 Task: Search one way flight ticket for 1 adult, 1 child, 1 infant in seat in premium economy from Concord: Concord-padgett Regional Airport to Riverton: Central Wyoming Regional Airport (was Riverton Regional) on 8-4-2023. Choice of flights is Royal air maroc. Number of bags: 6 checked bags. Price is upto 50000. Outbound departure time preference is 12:30.
Action: Mouse moved to (410, 360)
Screenshot: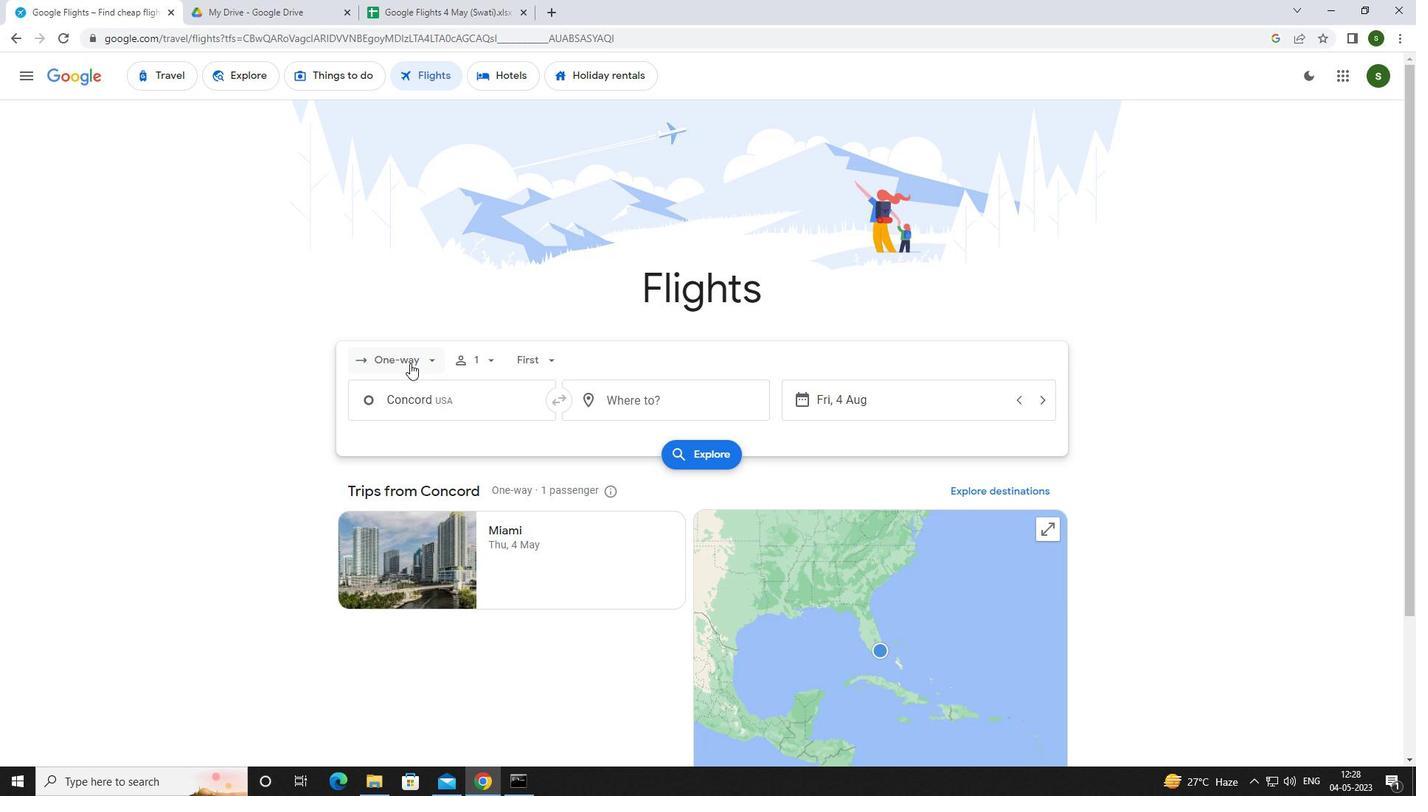 
Action: Mouse pressed left at (410, 360)
Screenshot: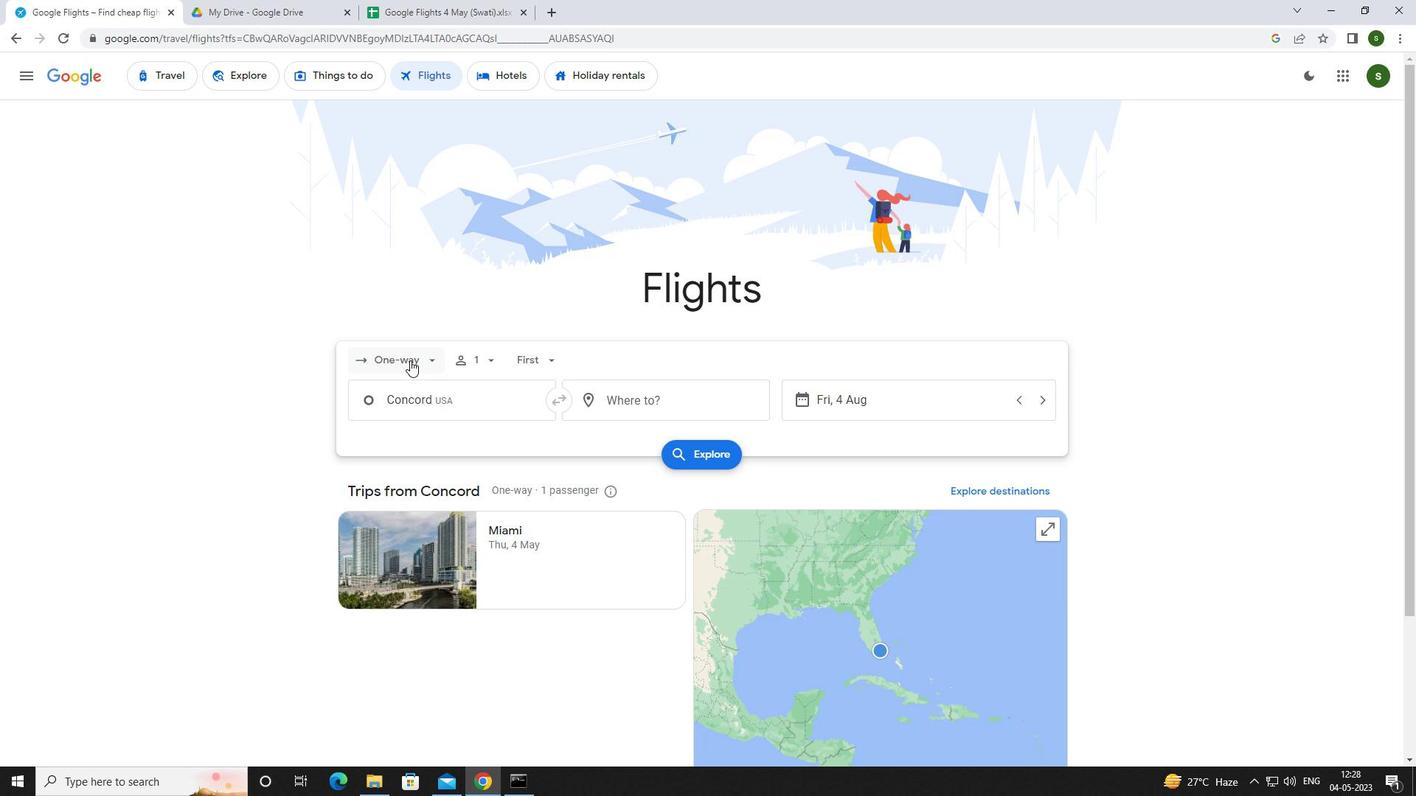 
Action: Mouse moved to (410, 429)
Screenshot: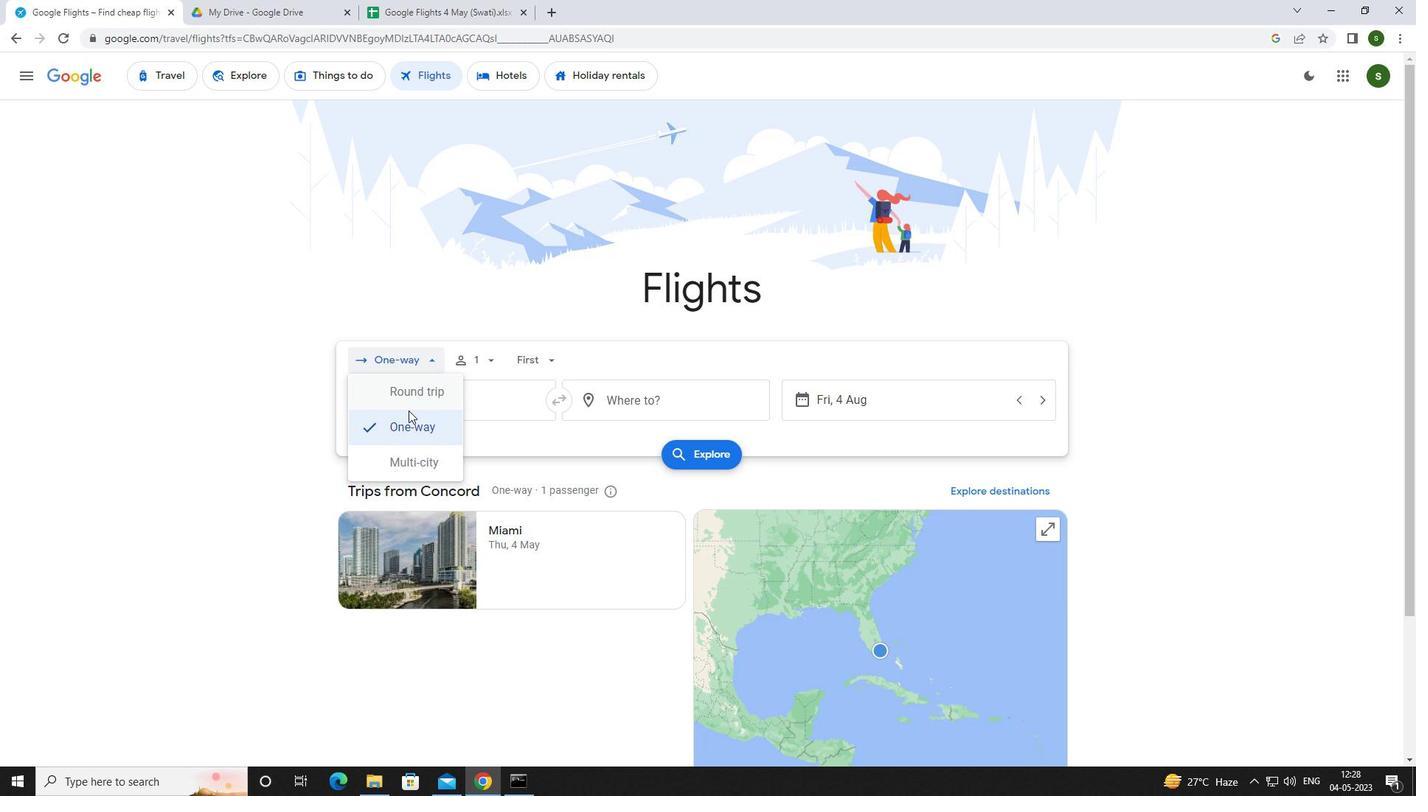 
Action: Mouse pressed left at (410, 429)
Screenshot: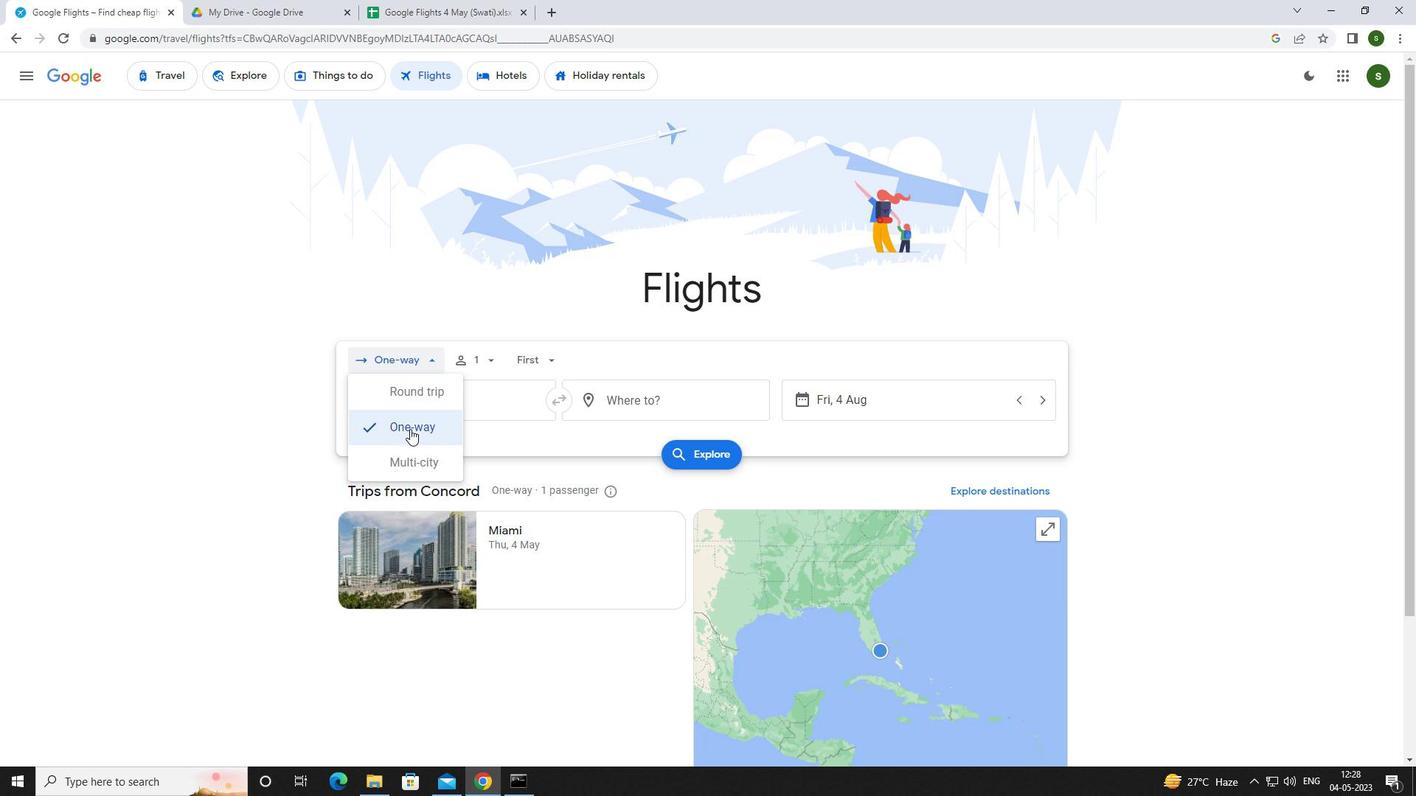 
Action: Mouse moved to (497, 365)
Screenshot: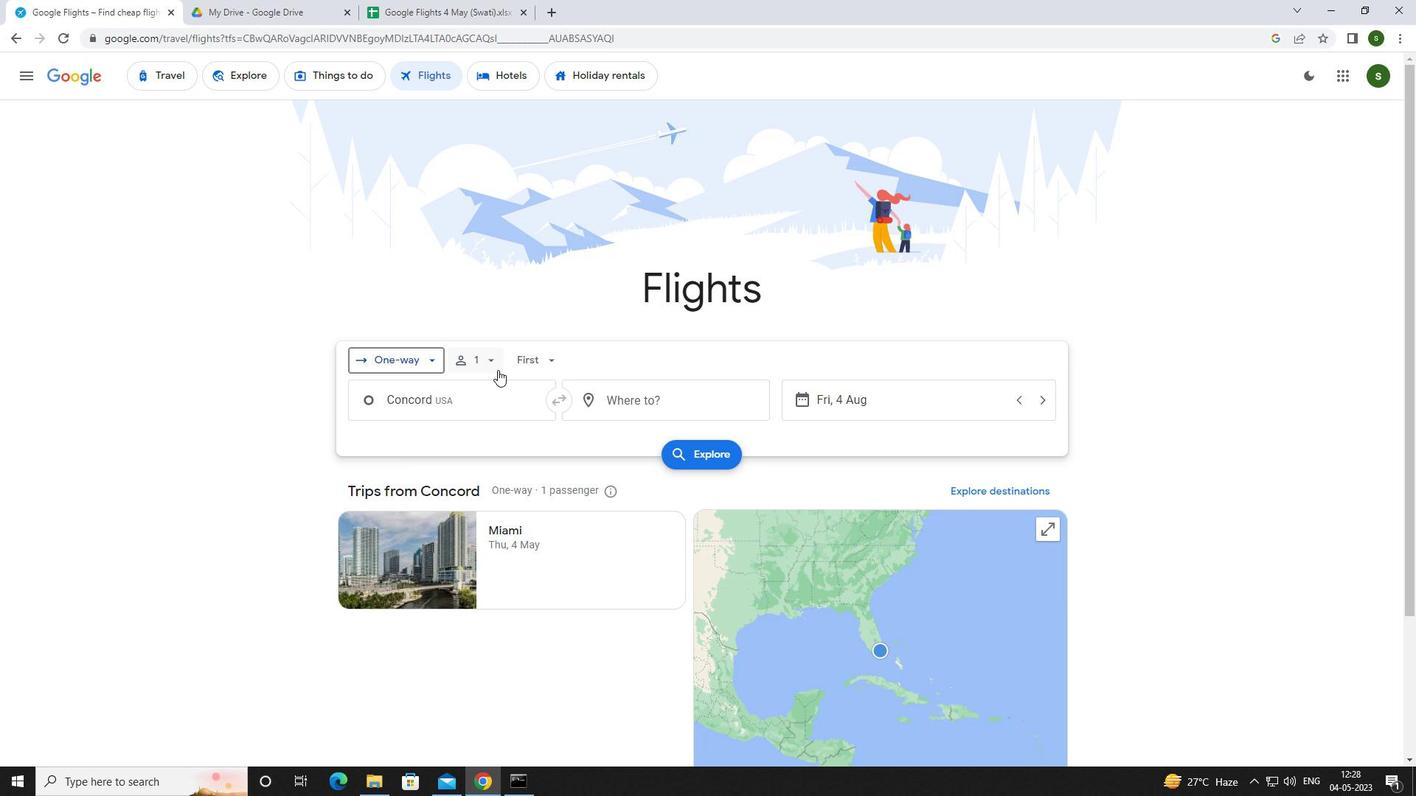 
Action: Mouse pressed left at (497, 365)
Screenshot: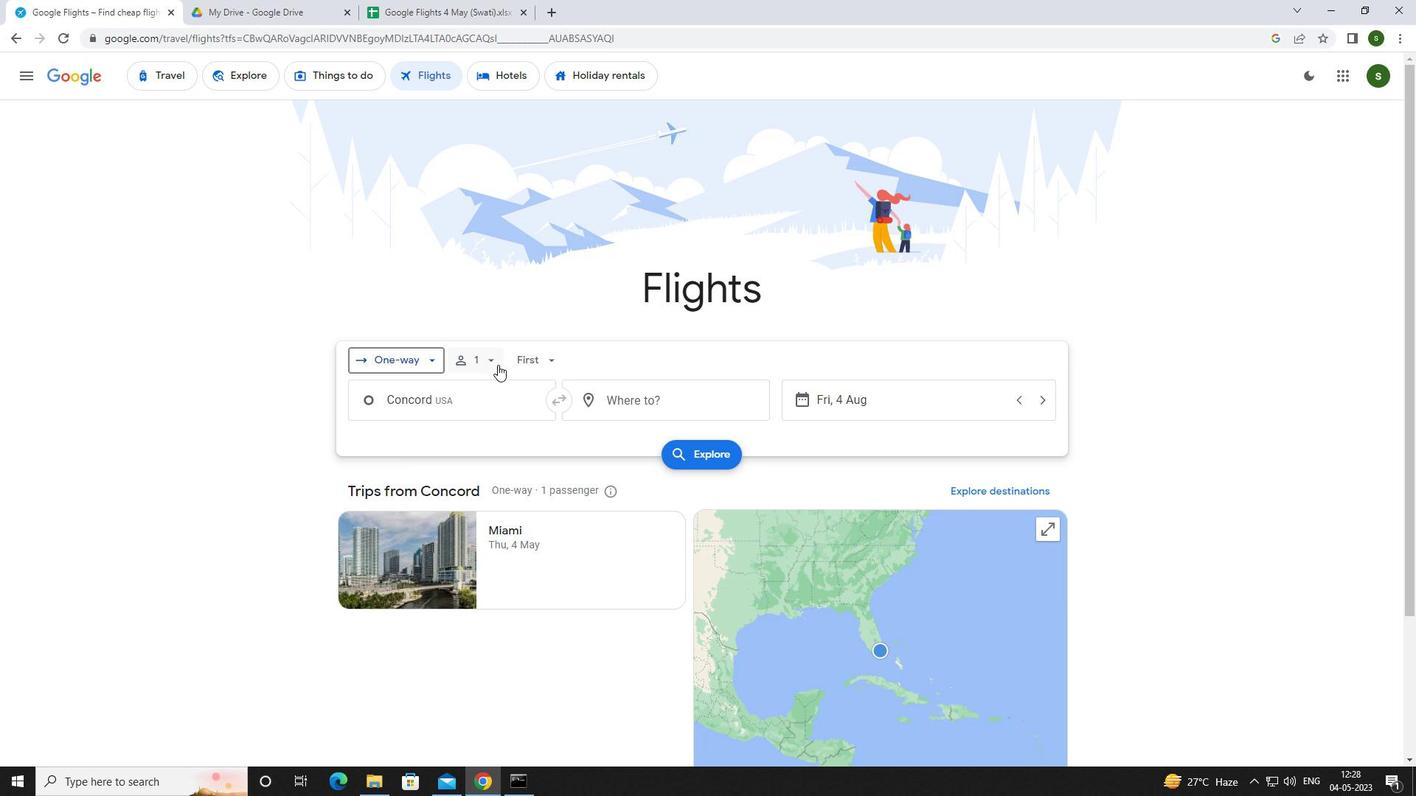 
Action: Mouse moved to (603, 432)
Screenshot: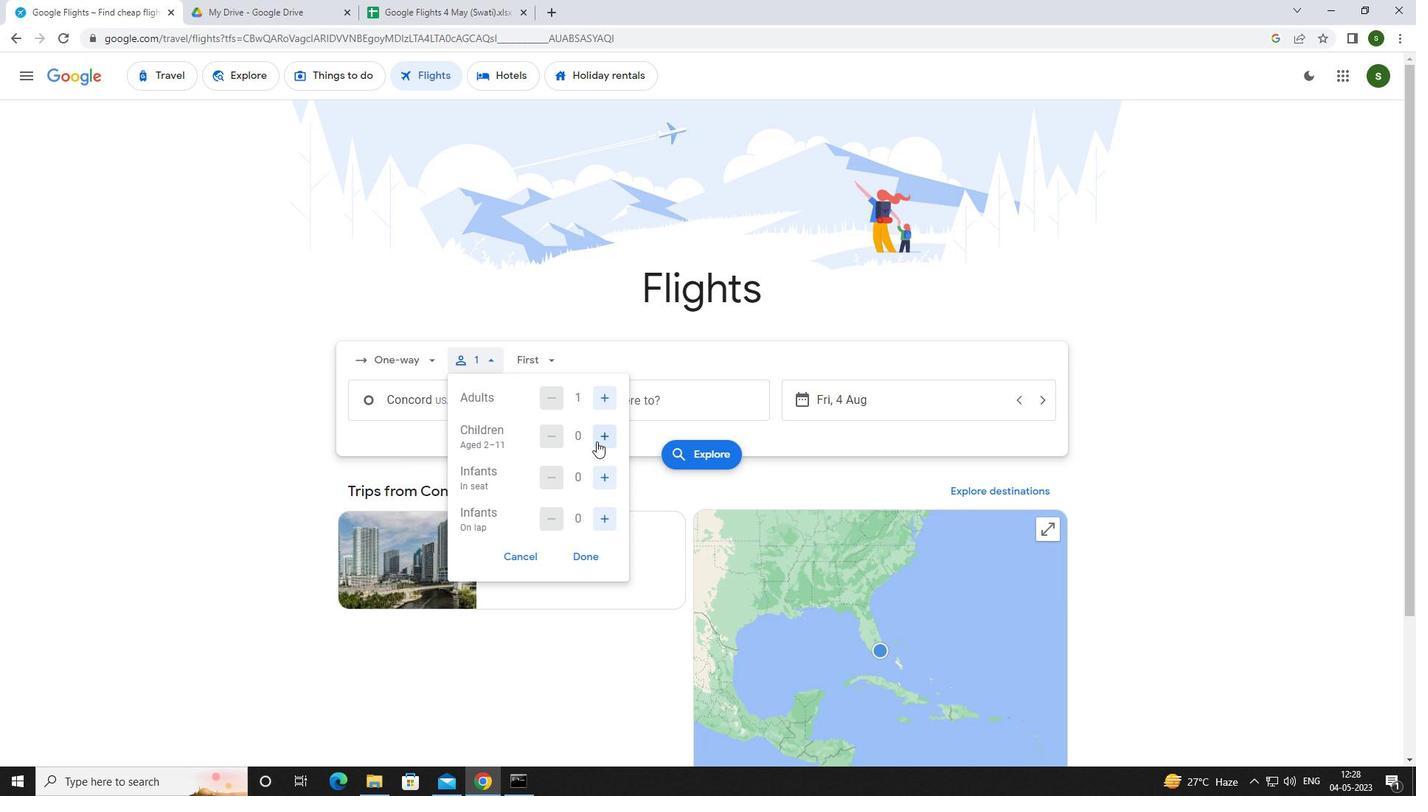 
Action: Mouse pressed left at (603, 432)
Screenshot: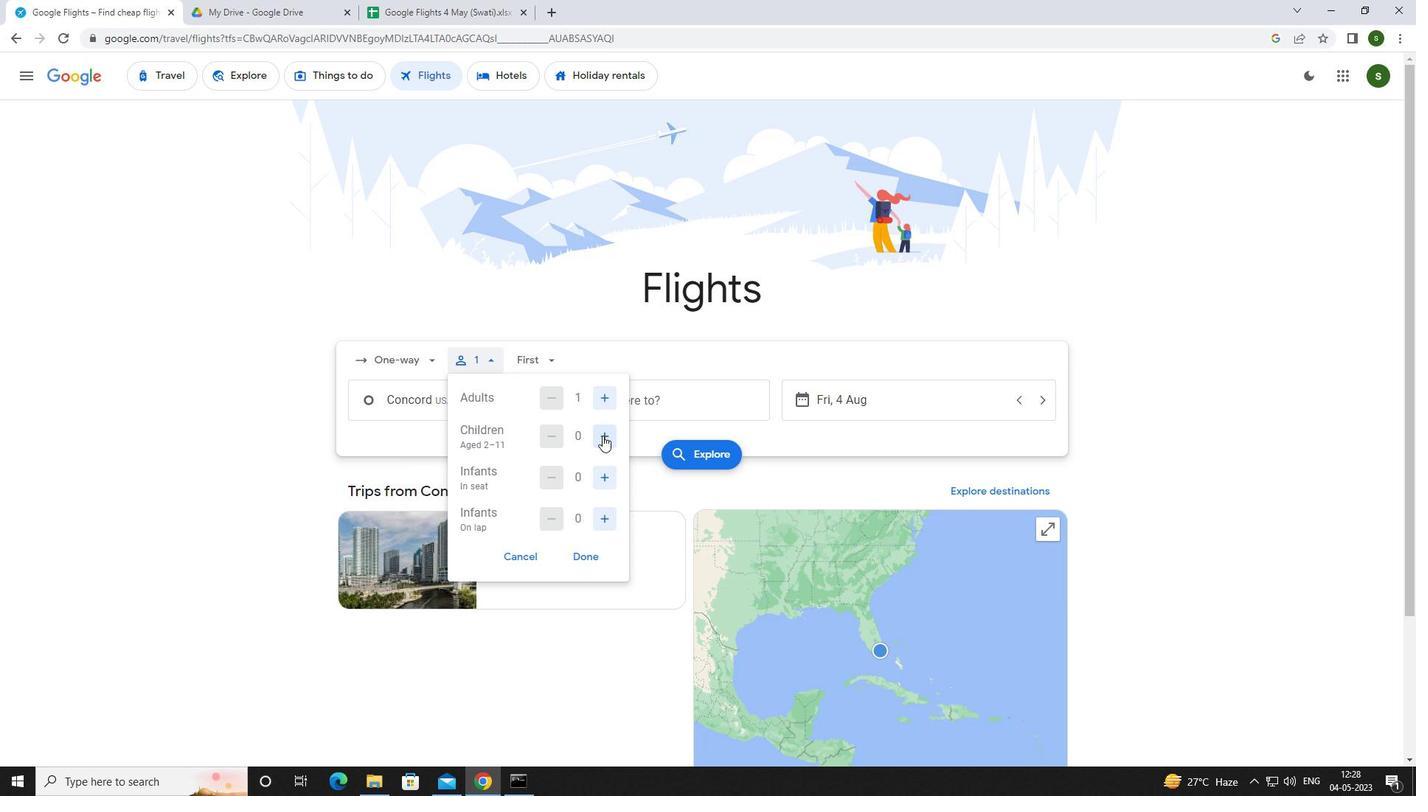
Action: Mouse moved to (609, 475)
Screenshot: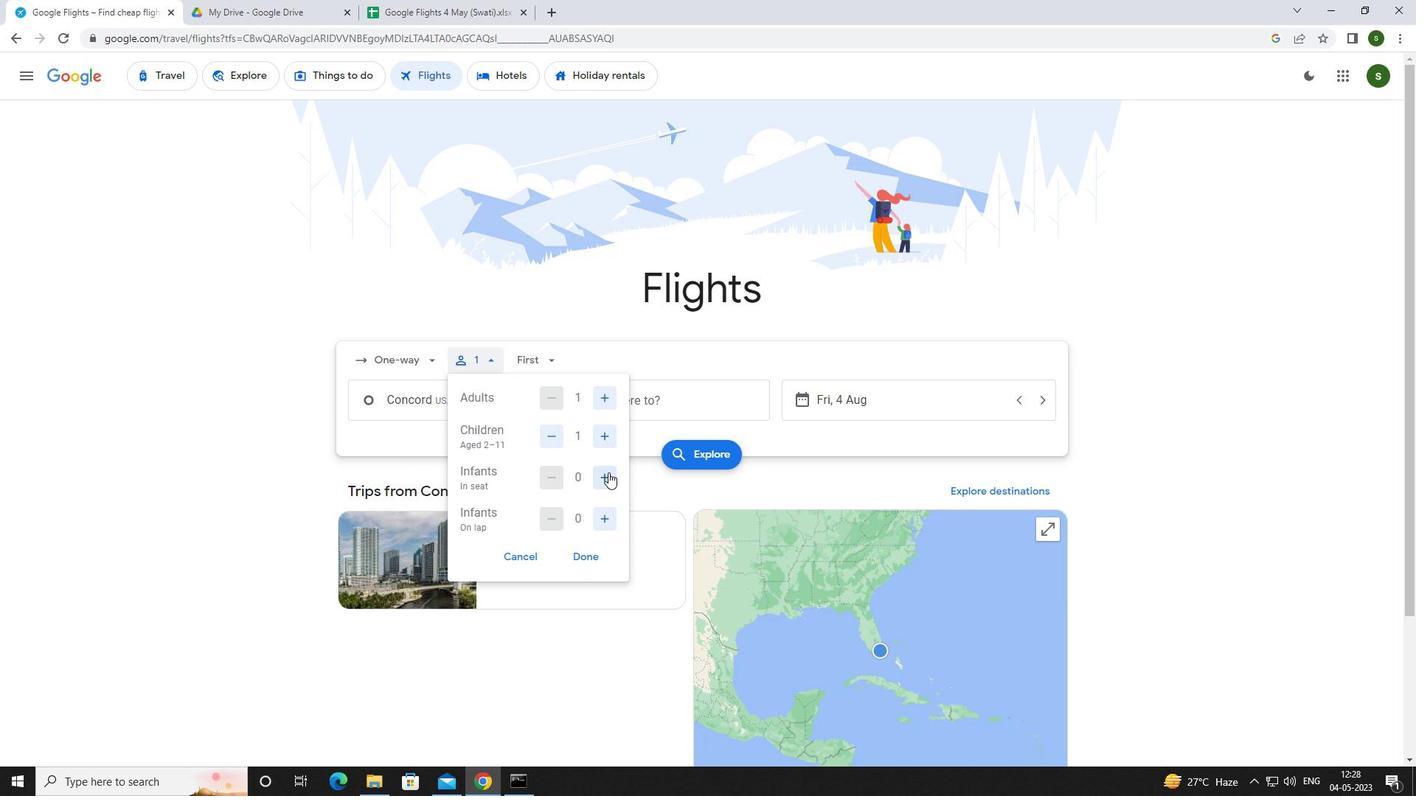 
Action: Mouse pressed left at (609, 475)
Screenshot: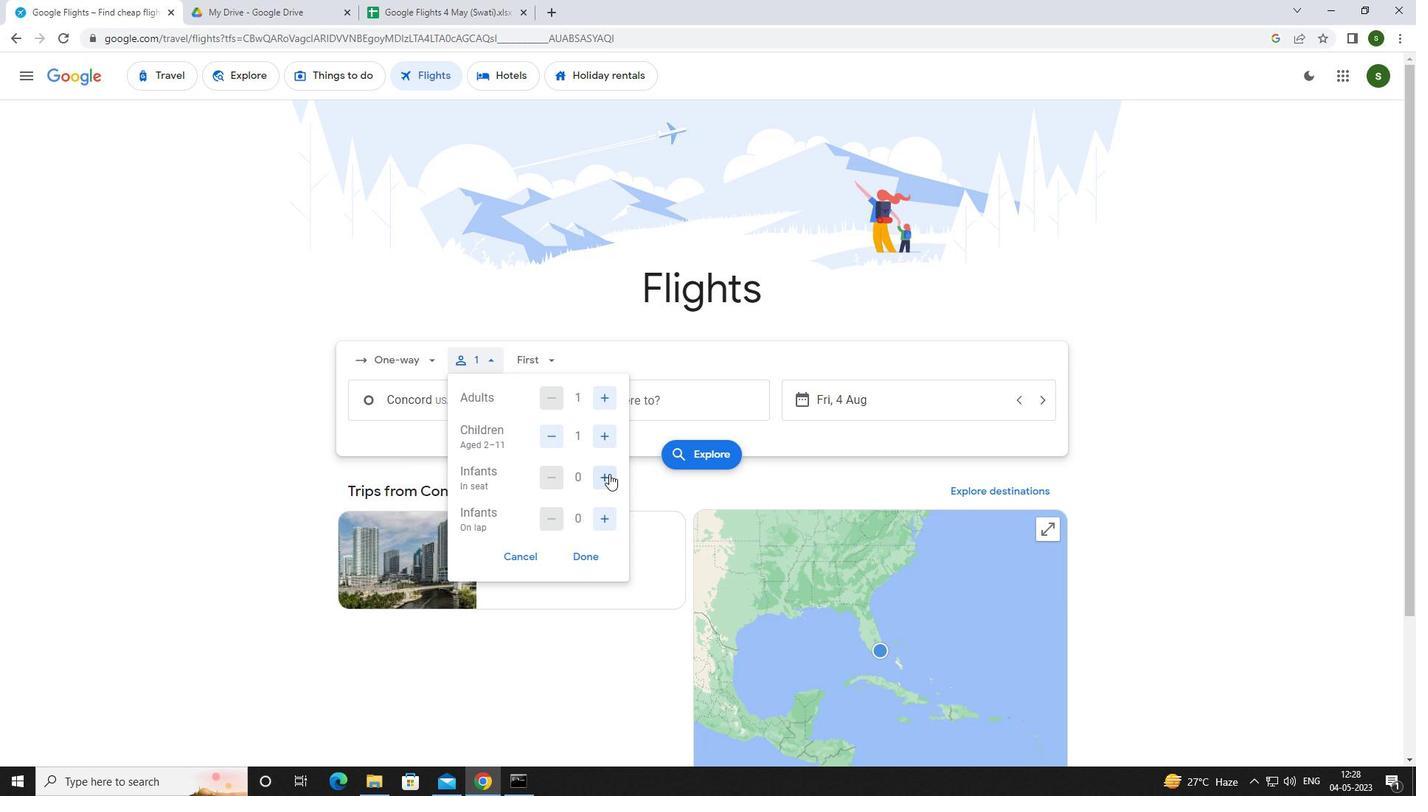 
Action: Mouse moved to (552, 356)
Screenshot: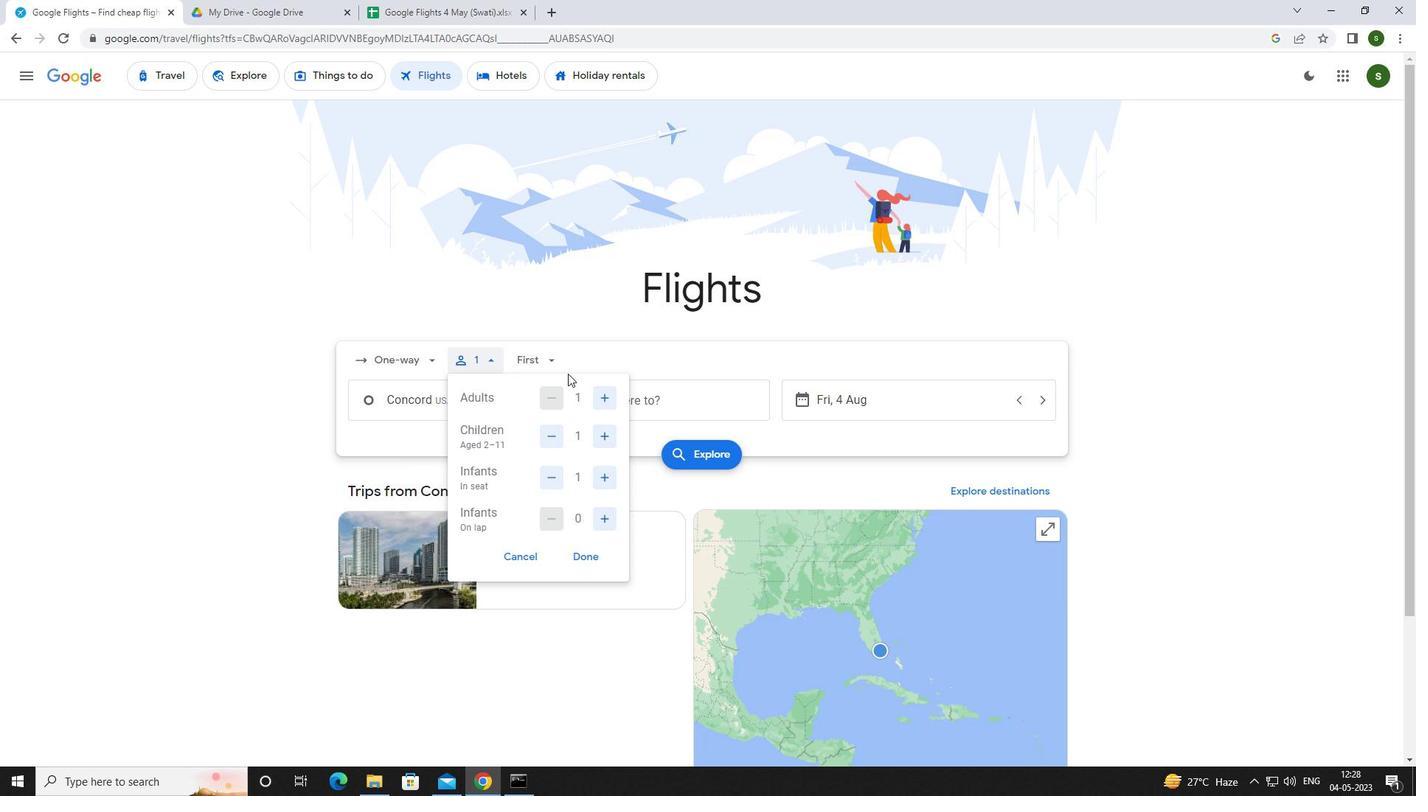 
Action: Mouse pressed left at (552, 356)
Screenshot: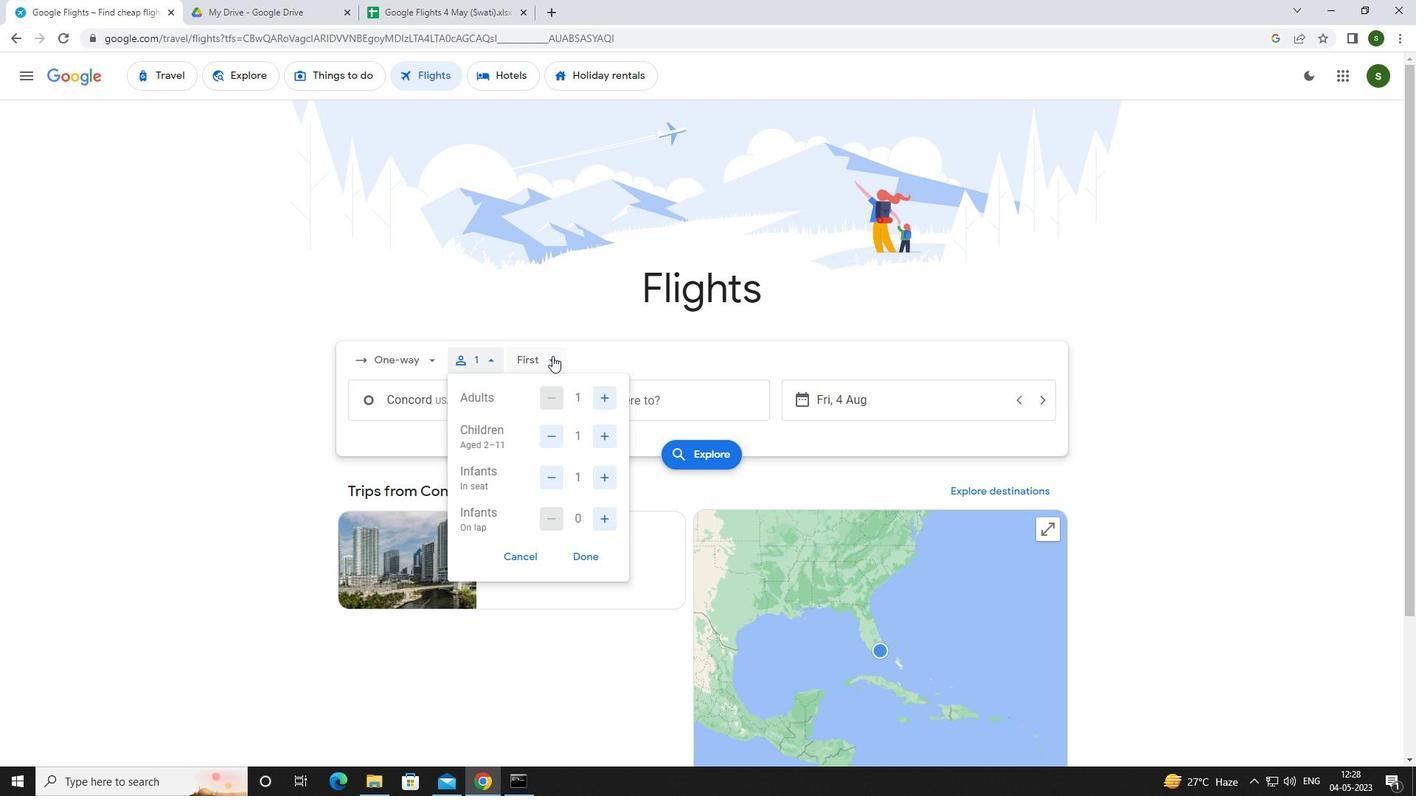 
Action: Mouse moved to (570, 424)
Screenshot: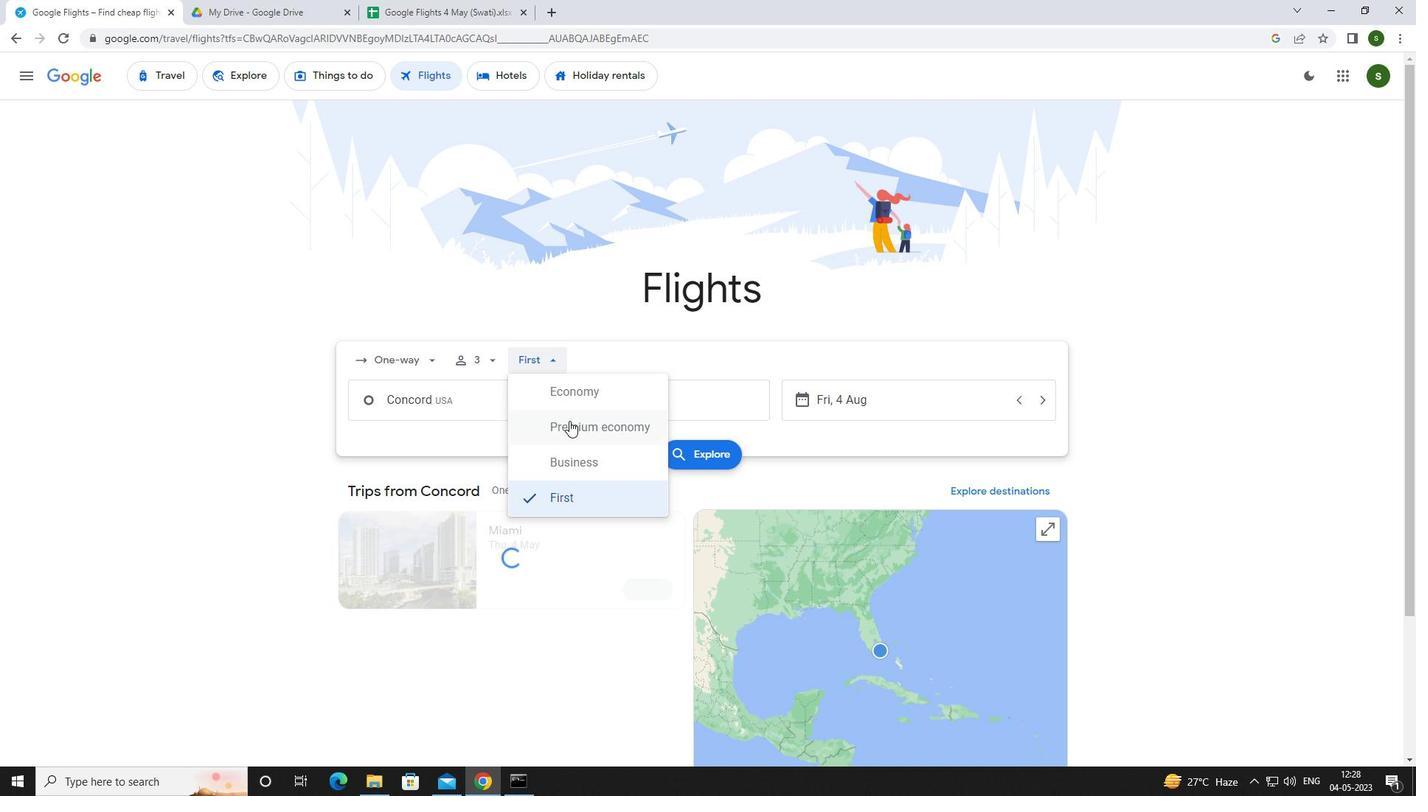 
Action: Mouse pressed left at (570, 424)
Screenshot: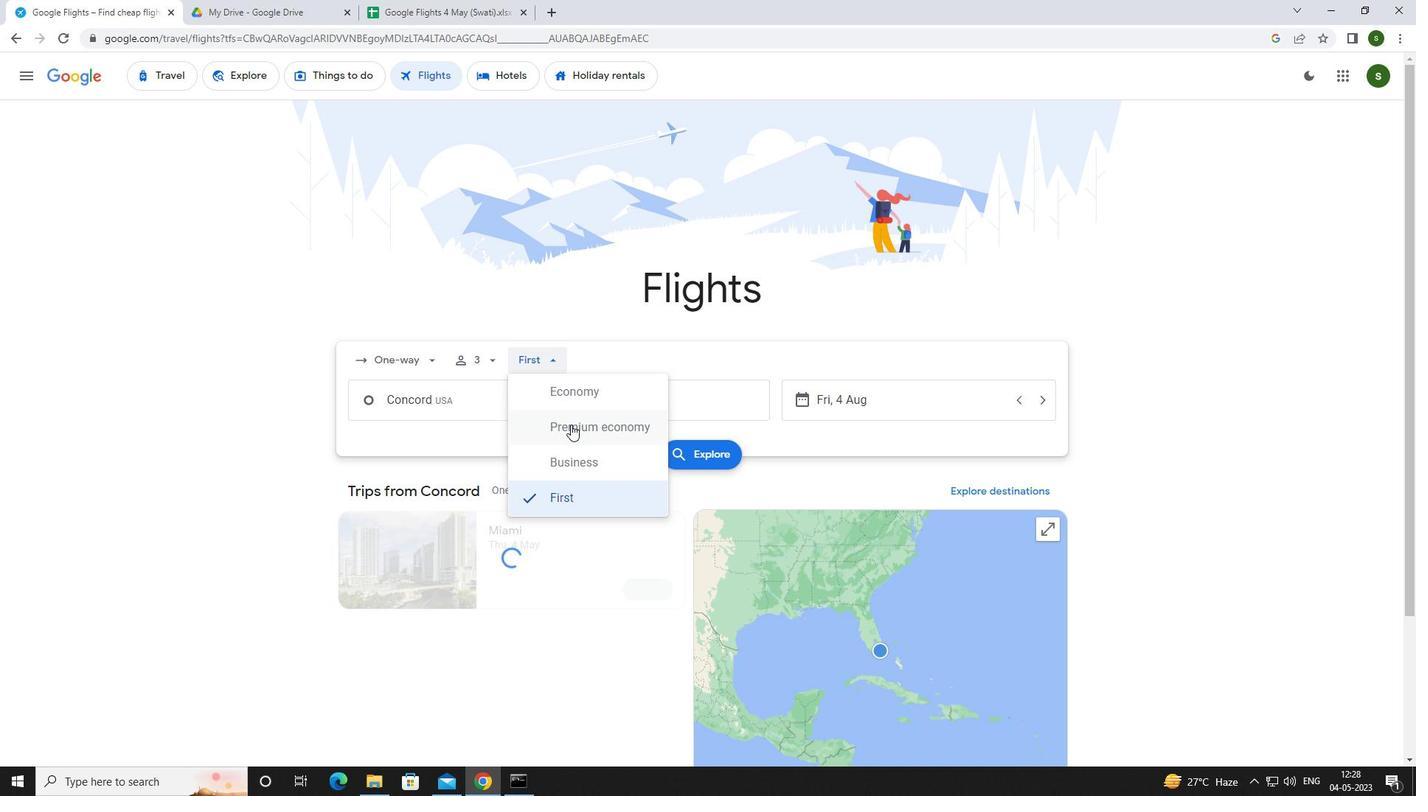 
Action: Mouse moved to (531, 405)
Screenshot: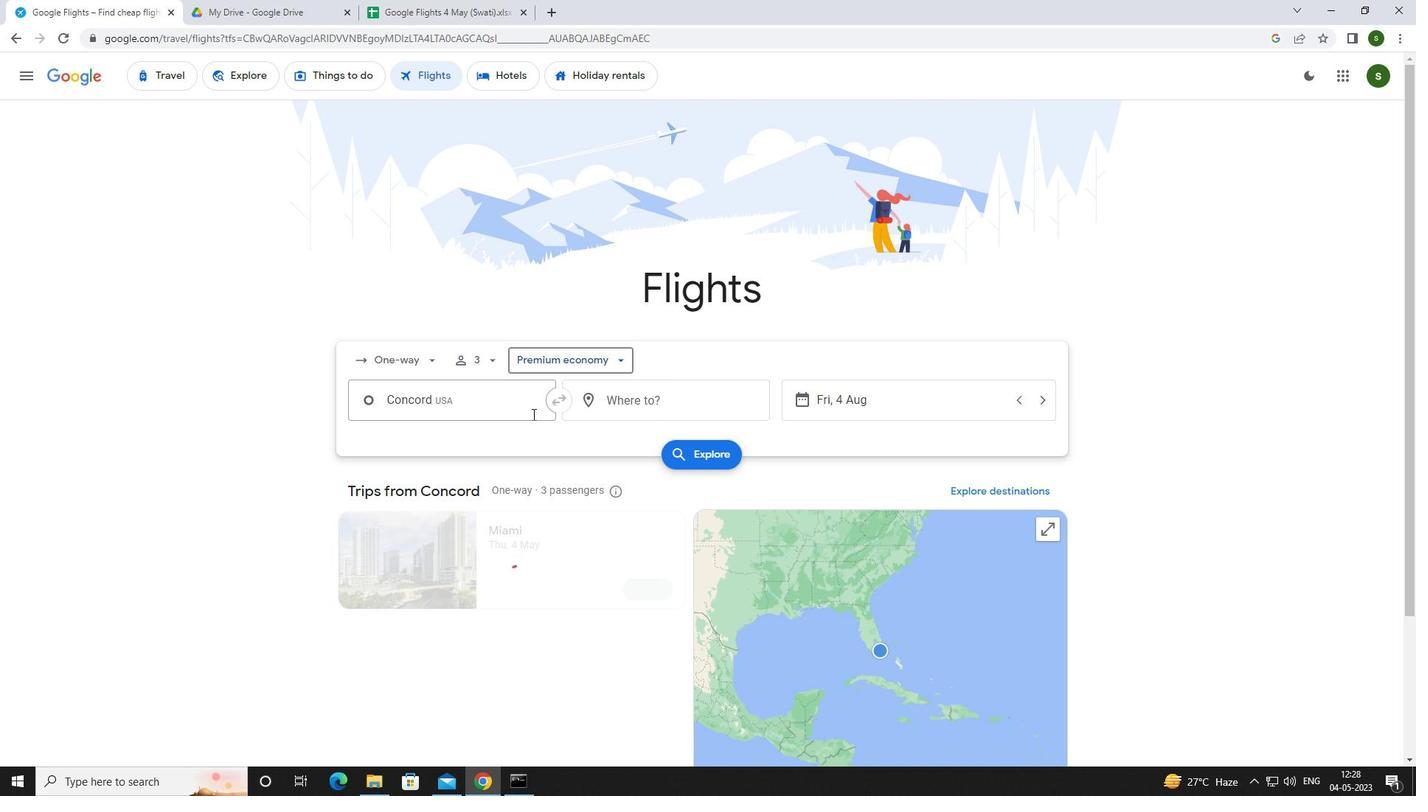 
Action: Mouse pressed left at (531, 405)
Screenshot: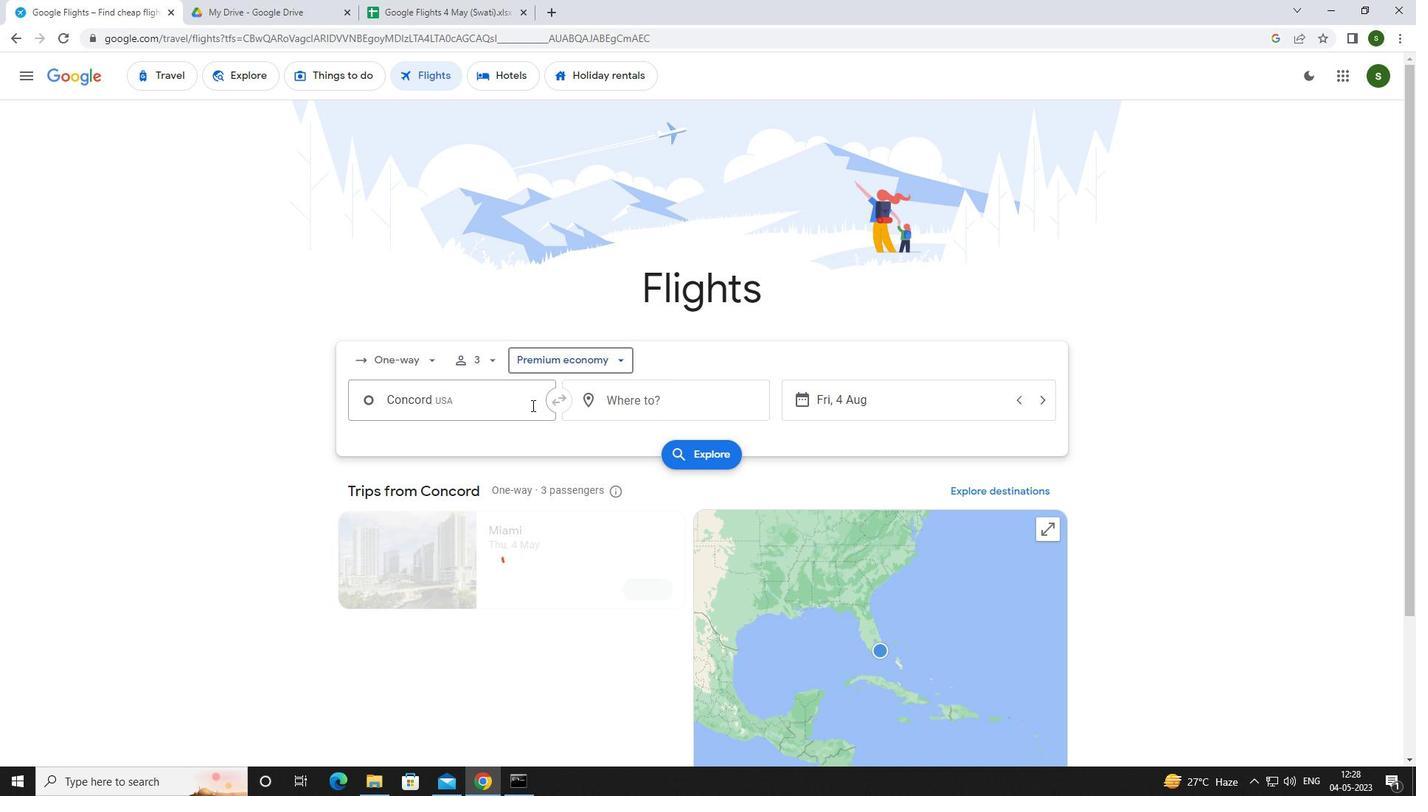 
Action: Key pressed <Key.caps_lock>c<Key.caps_lock>oncord
Screenshot: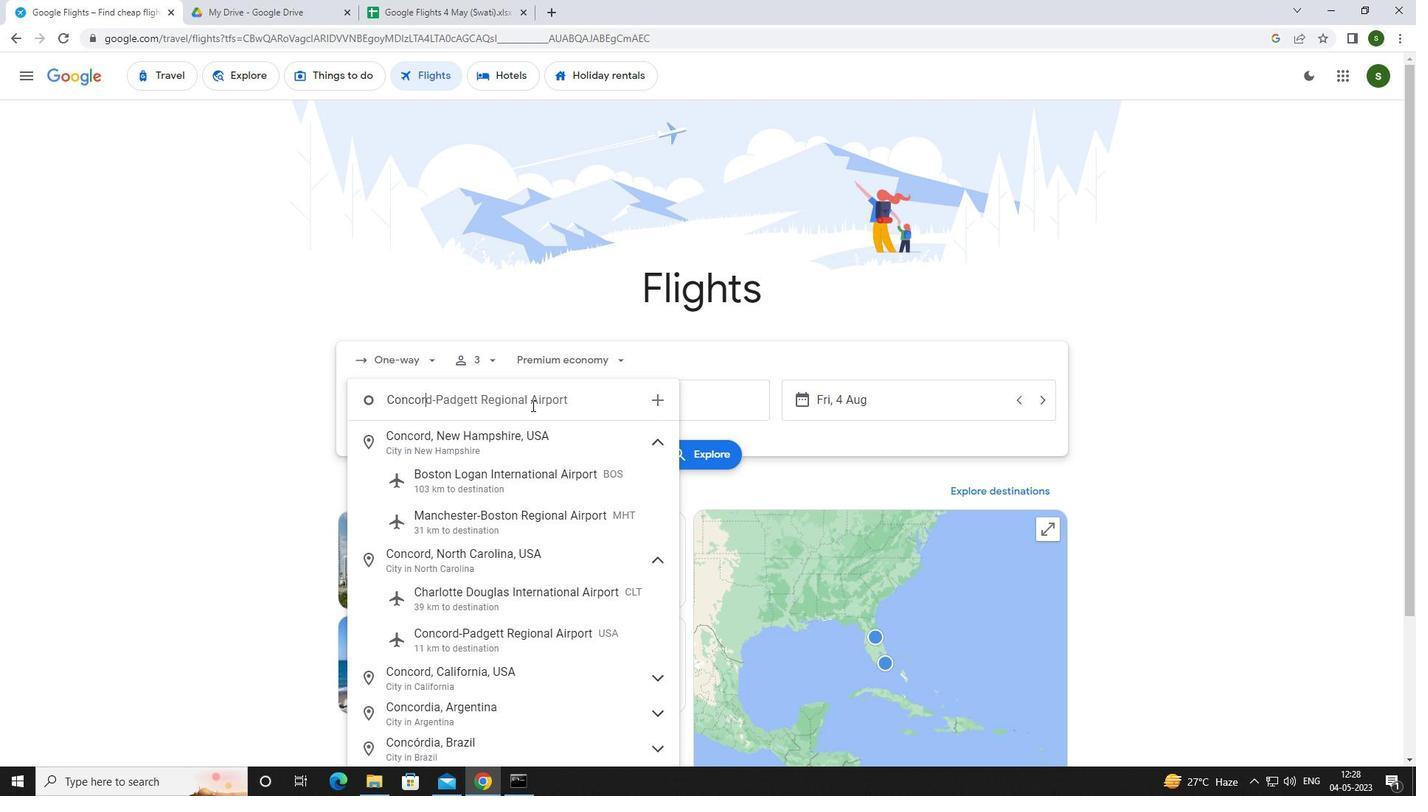 
Action: Mouse moved to (525, 638)
Screenshot: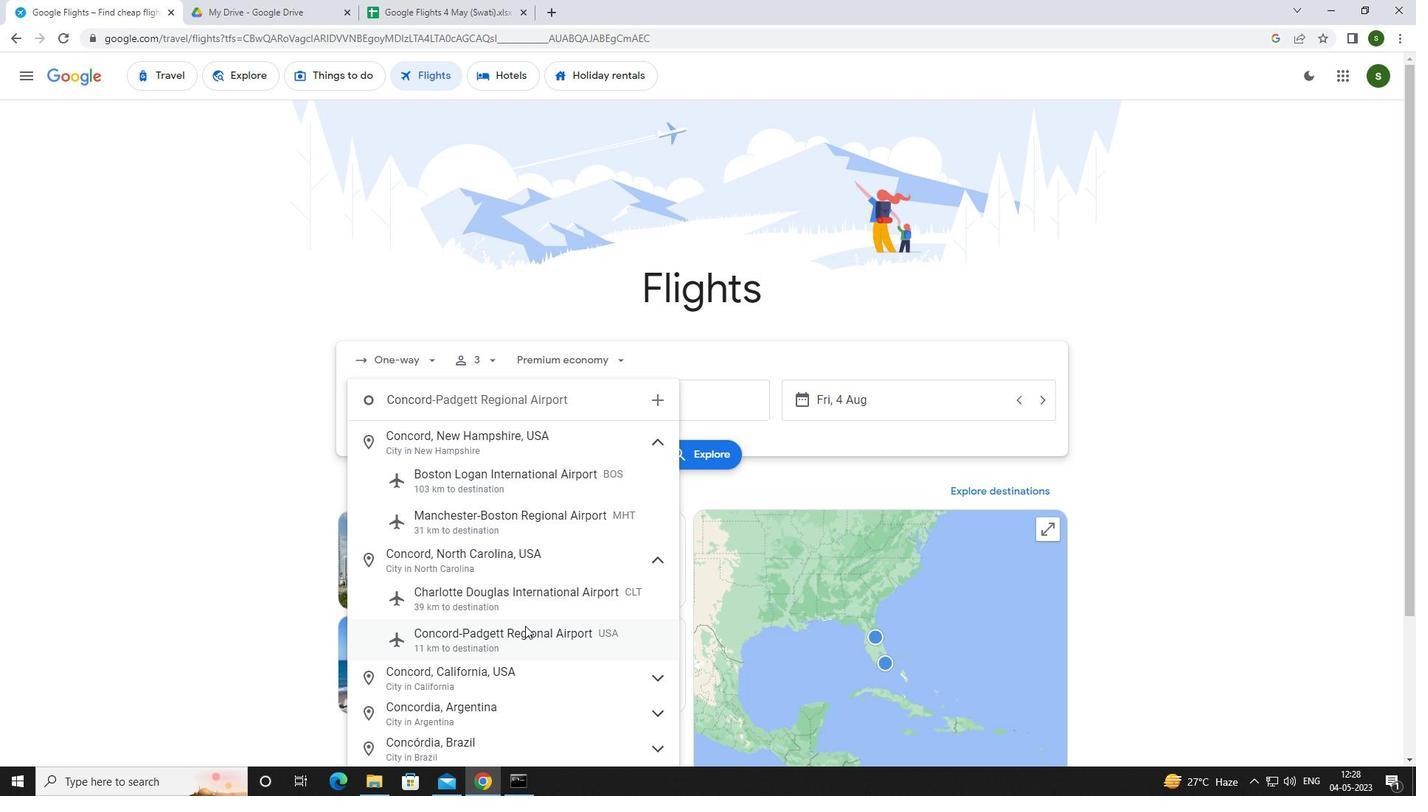 
Action: Mouse pressed left at (525, 638)
Screenshot: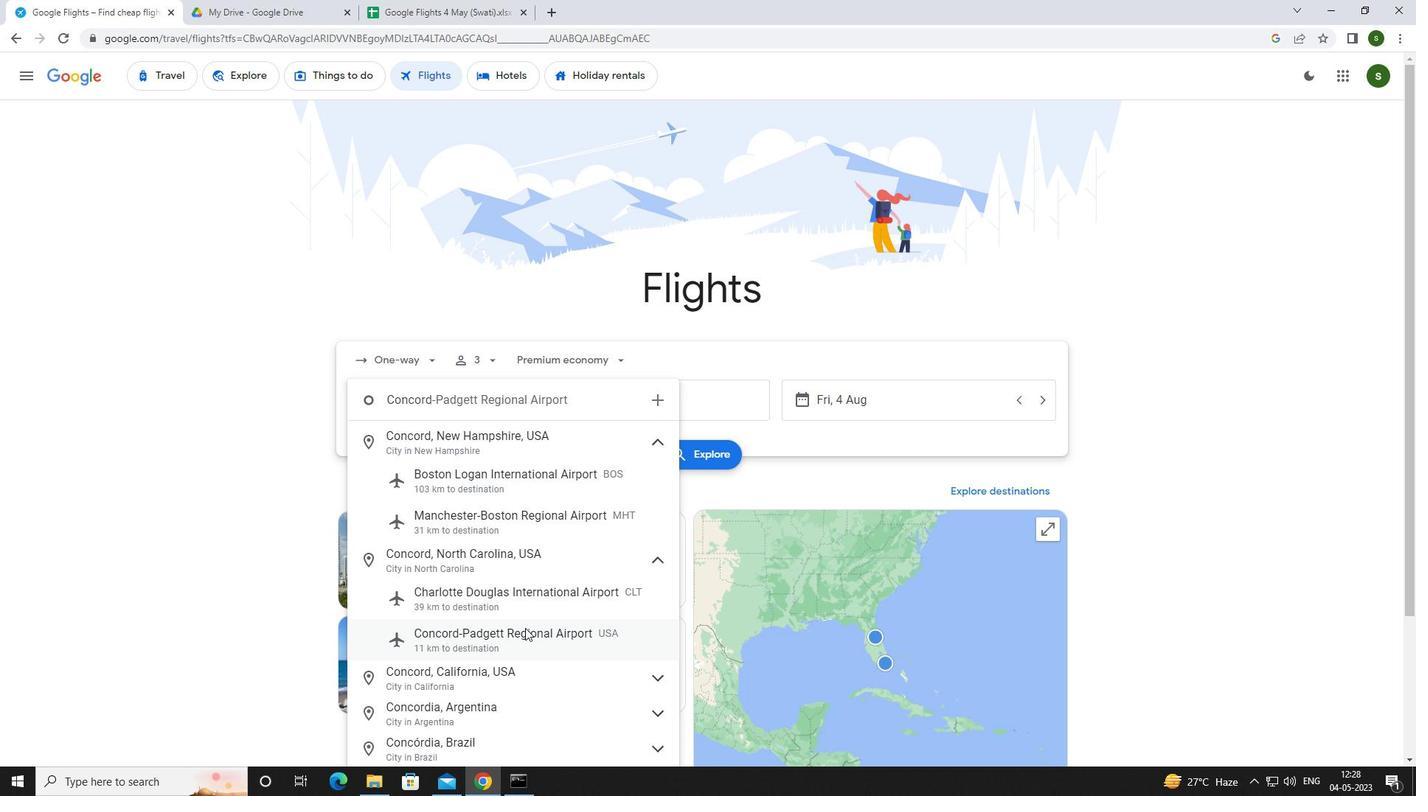 
Action: Mouse moved to (651, 392)
Screenshot: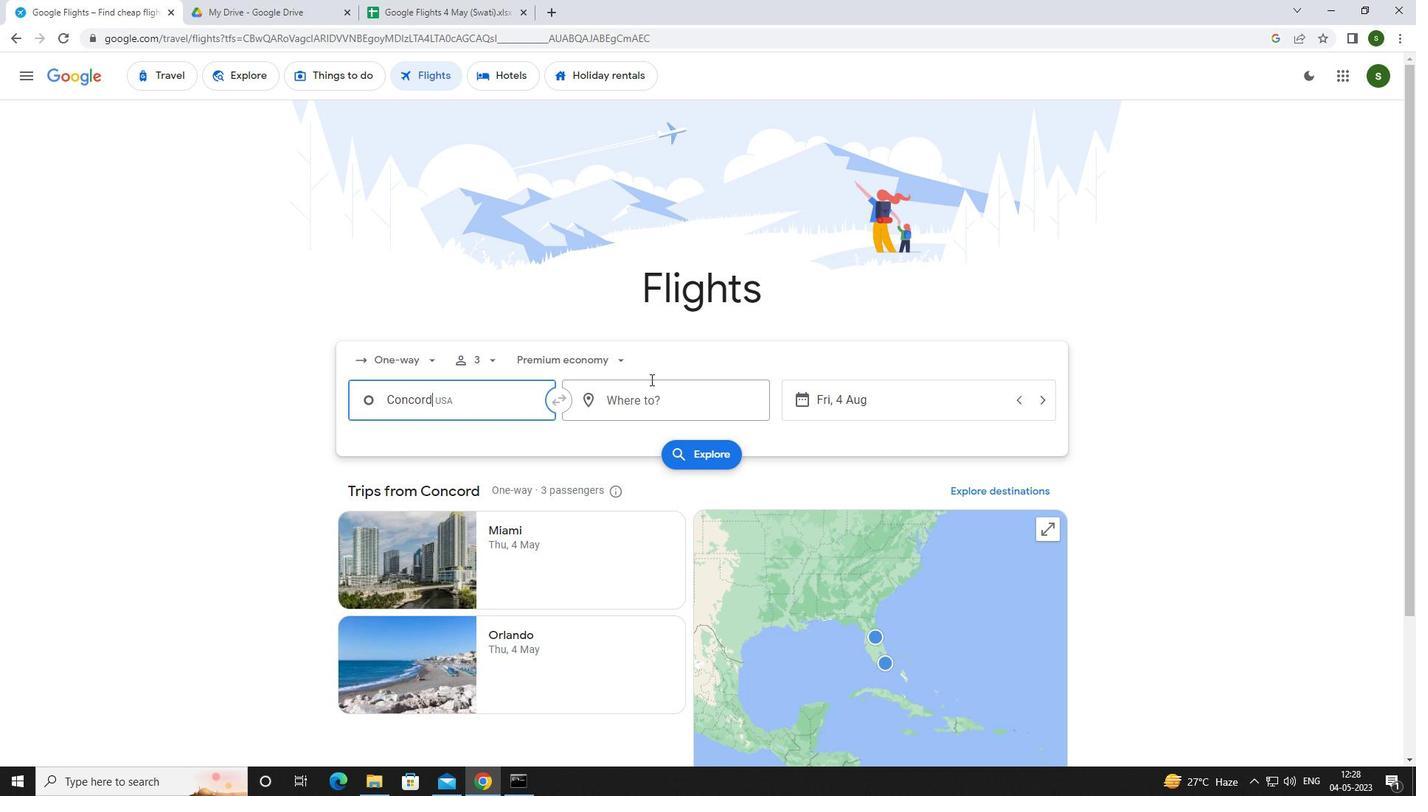 
Action: Mouse pressed left at (651, 392)
Screenshot: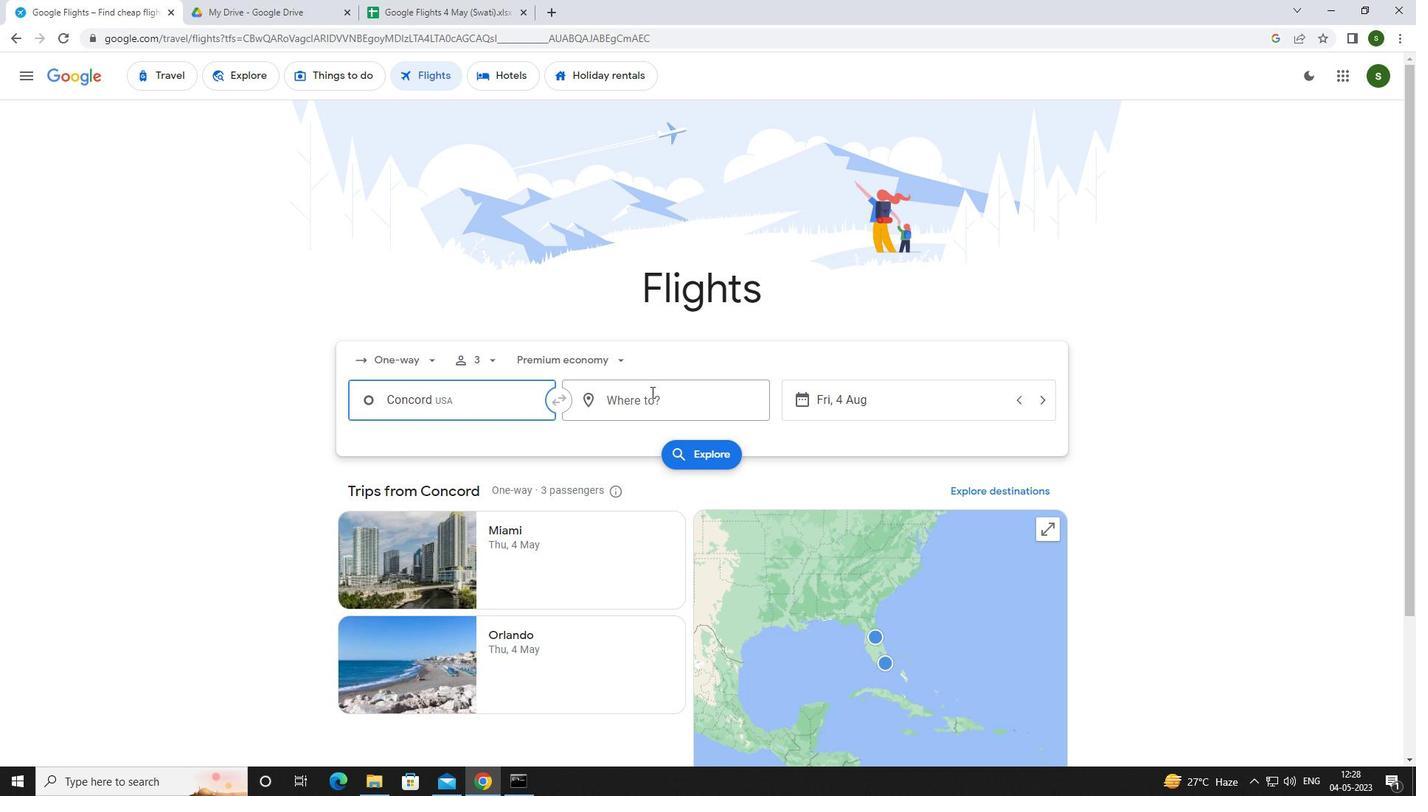 
Action: Key pressed <Key.caps_lock>r<Key.caps_lock>iverton
Screenshot: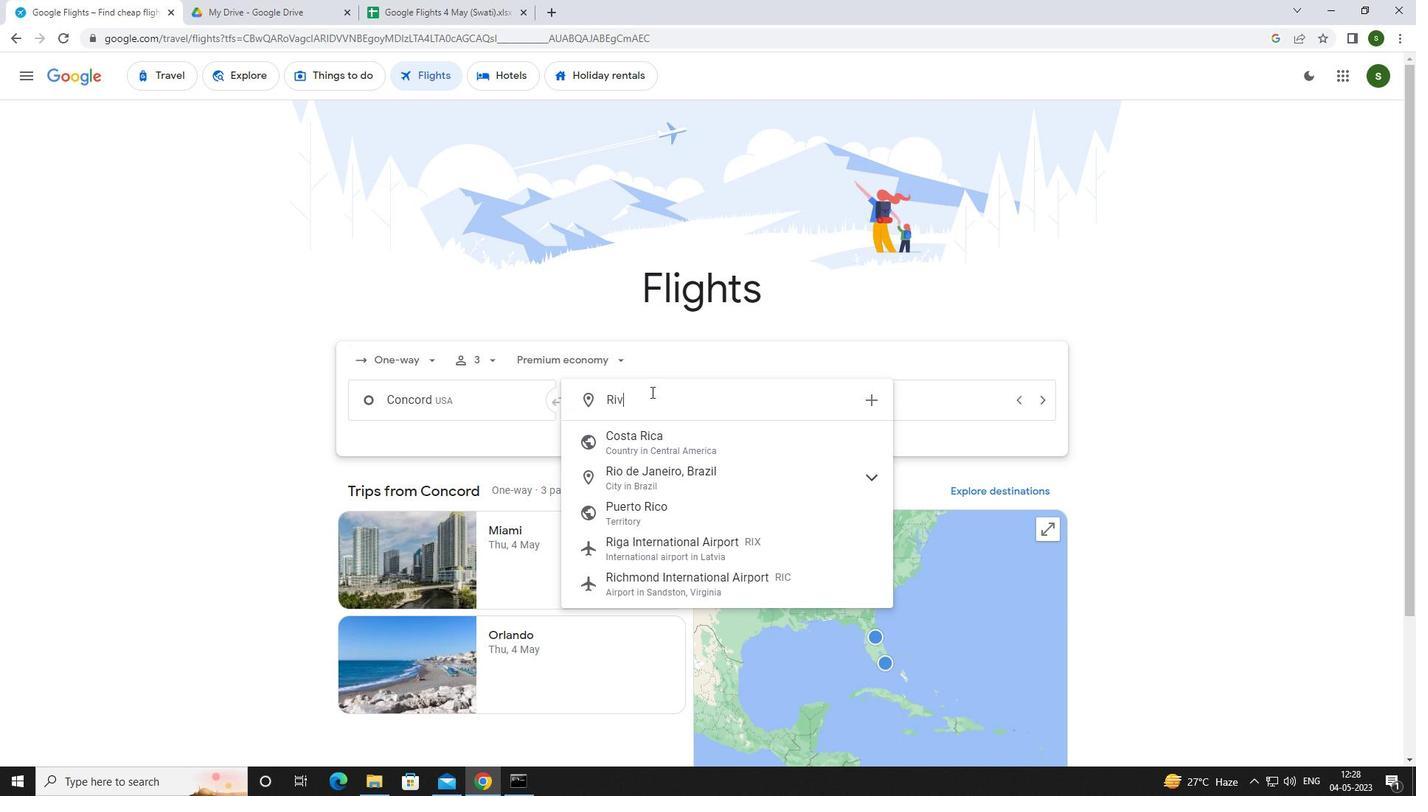 
Action: Mouse moved to (667, 478)
Screenshot: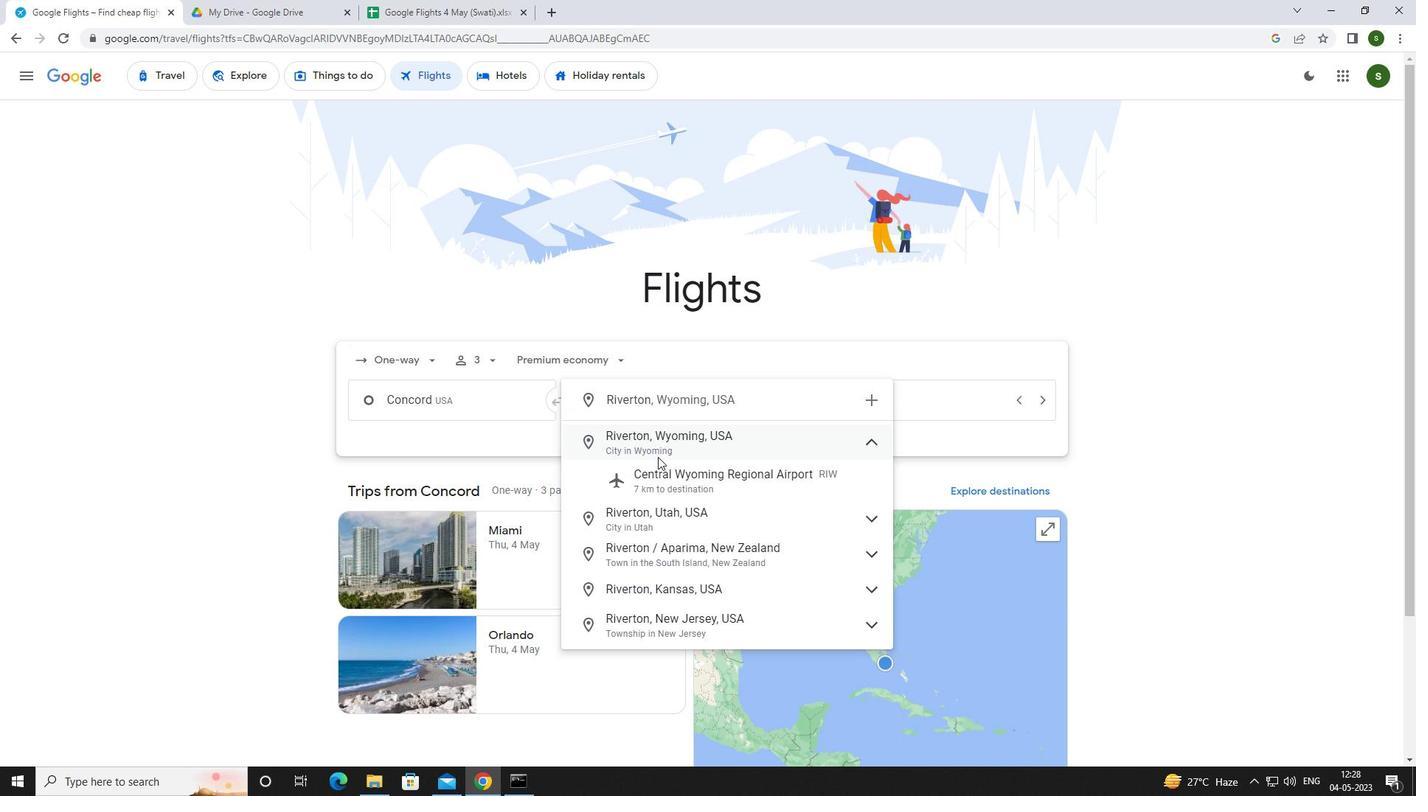
Action: Mouse pressed left at (667, 478)
Screenshot: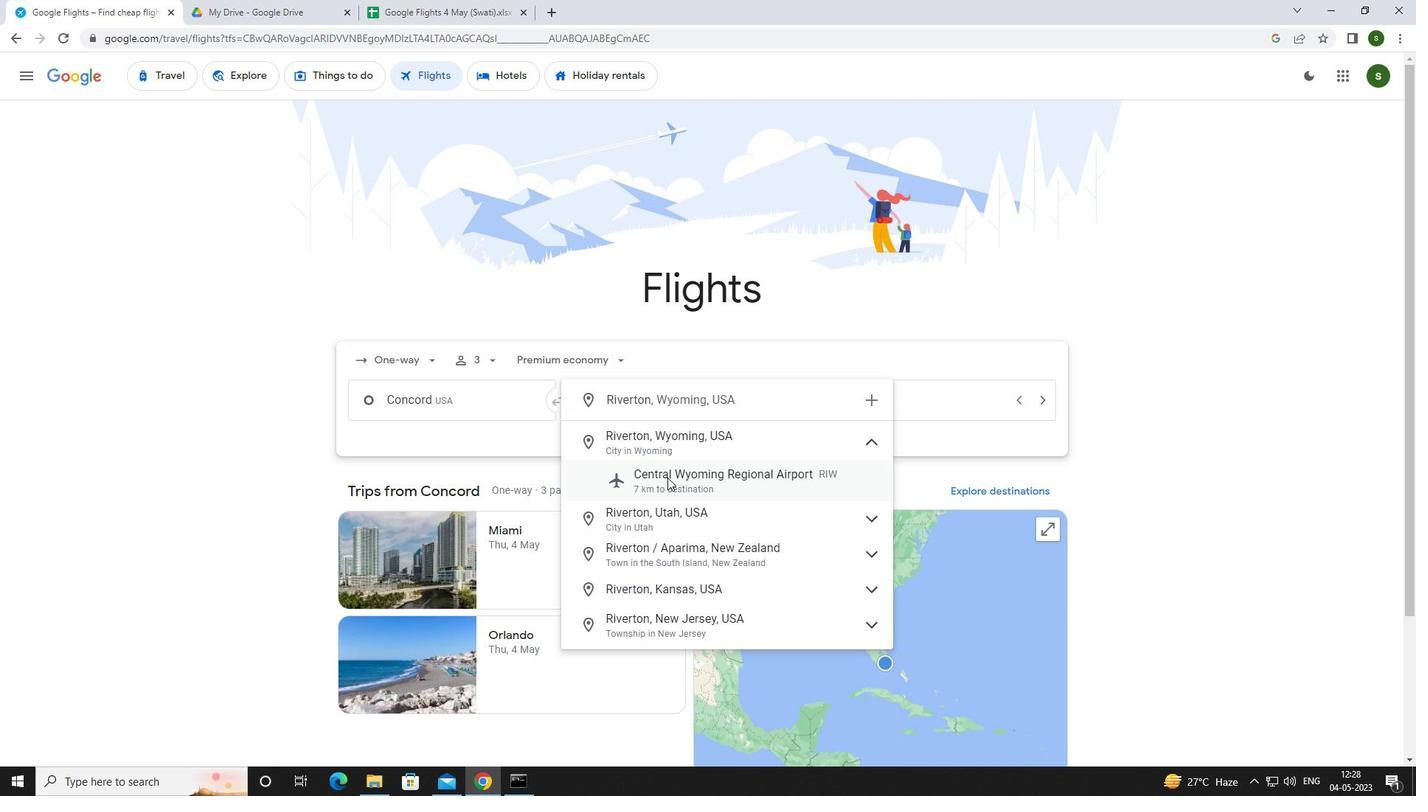 
Action: Mouse moved to (894, 398)
Screenshot: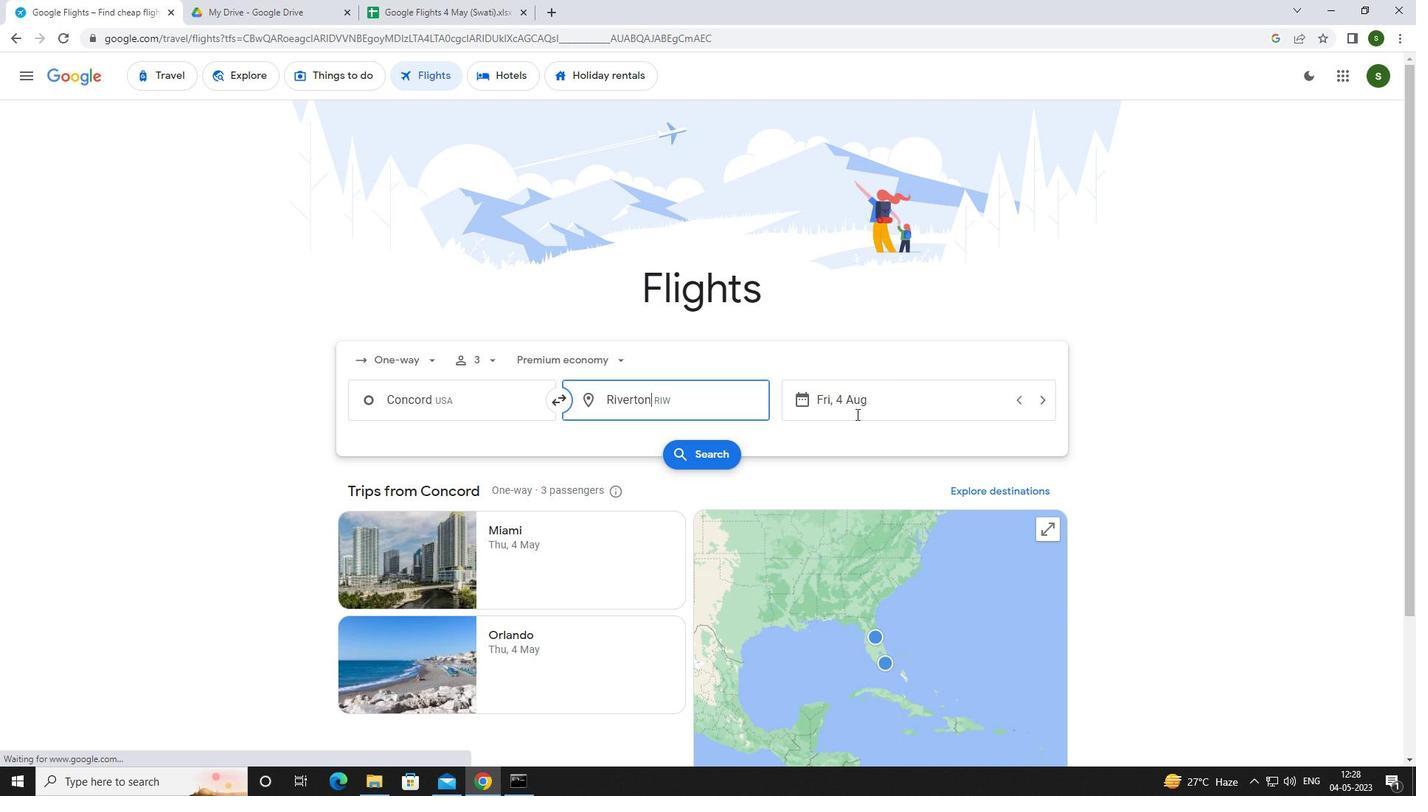 
Action: Mouse pressed left at (894, 398)
Screenshot: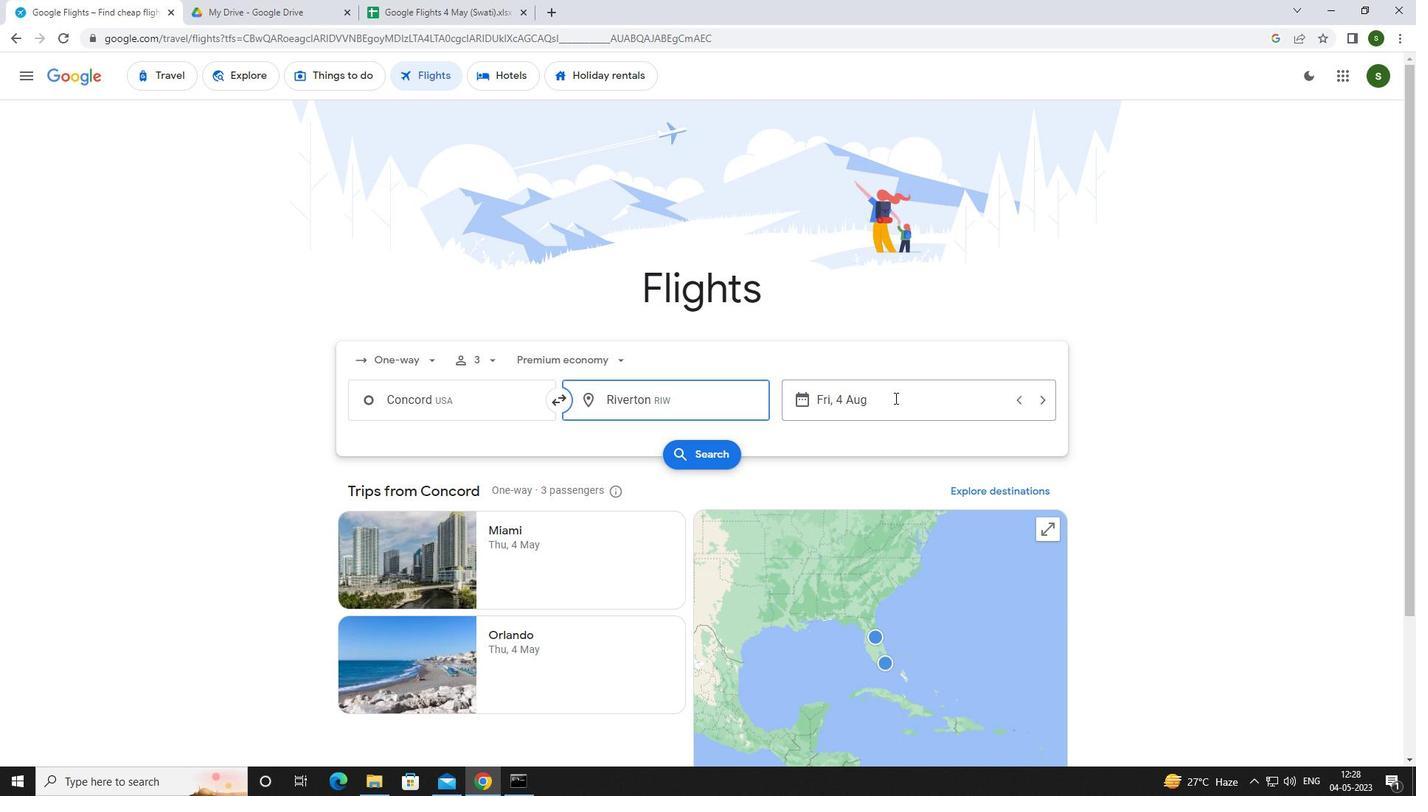 
Action: Mouse moved to (705, 490)
Screenshot: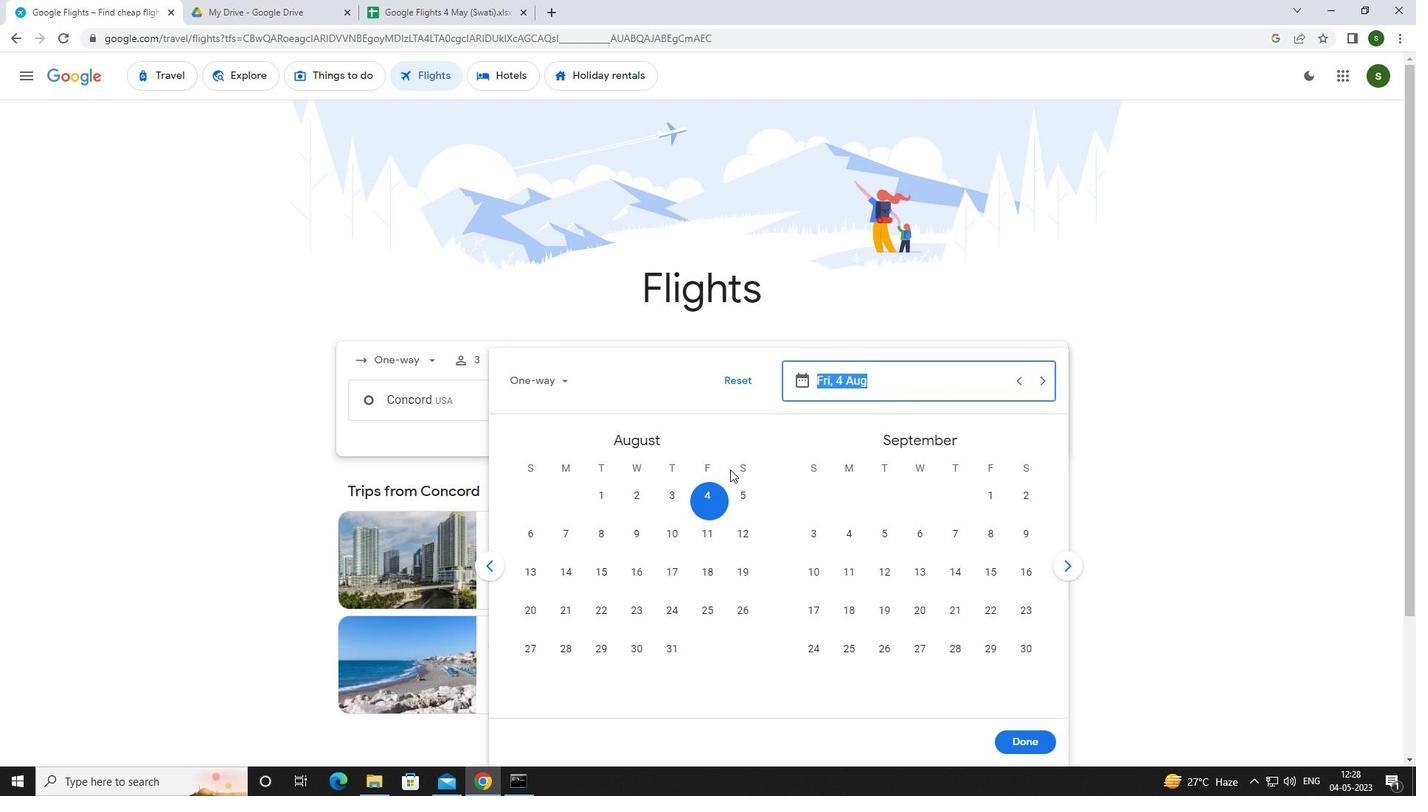 
Action: Mouse pressed left at (705, 490)
Screenshot: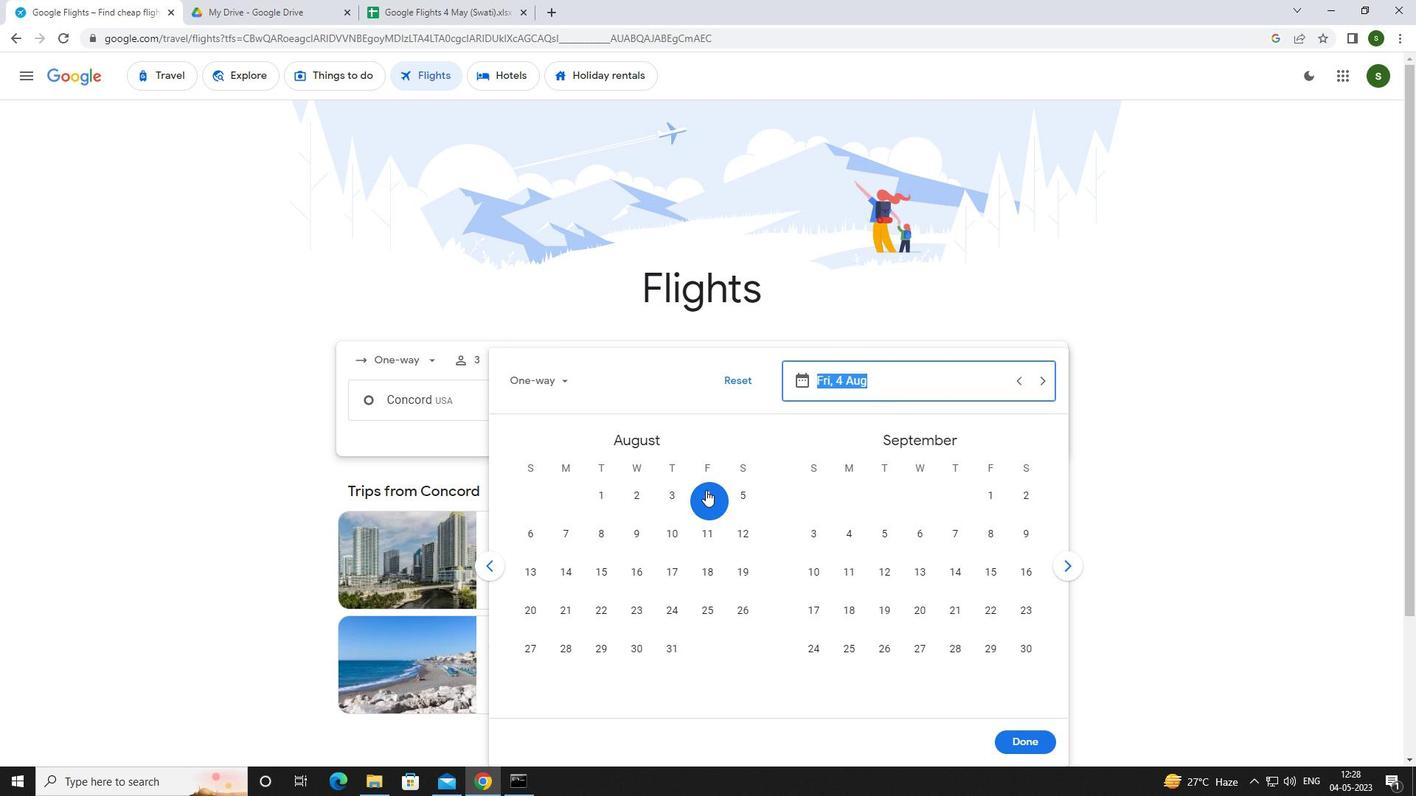 
Action: Mouse moved to (1037, 742)
Screenshot: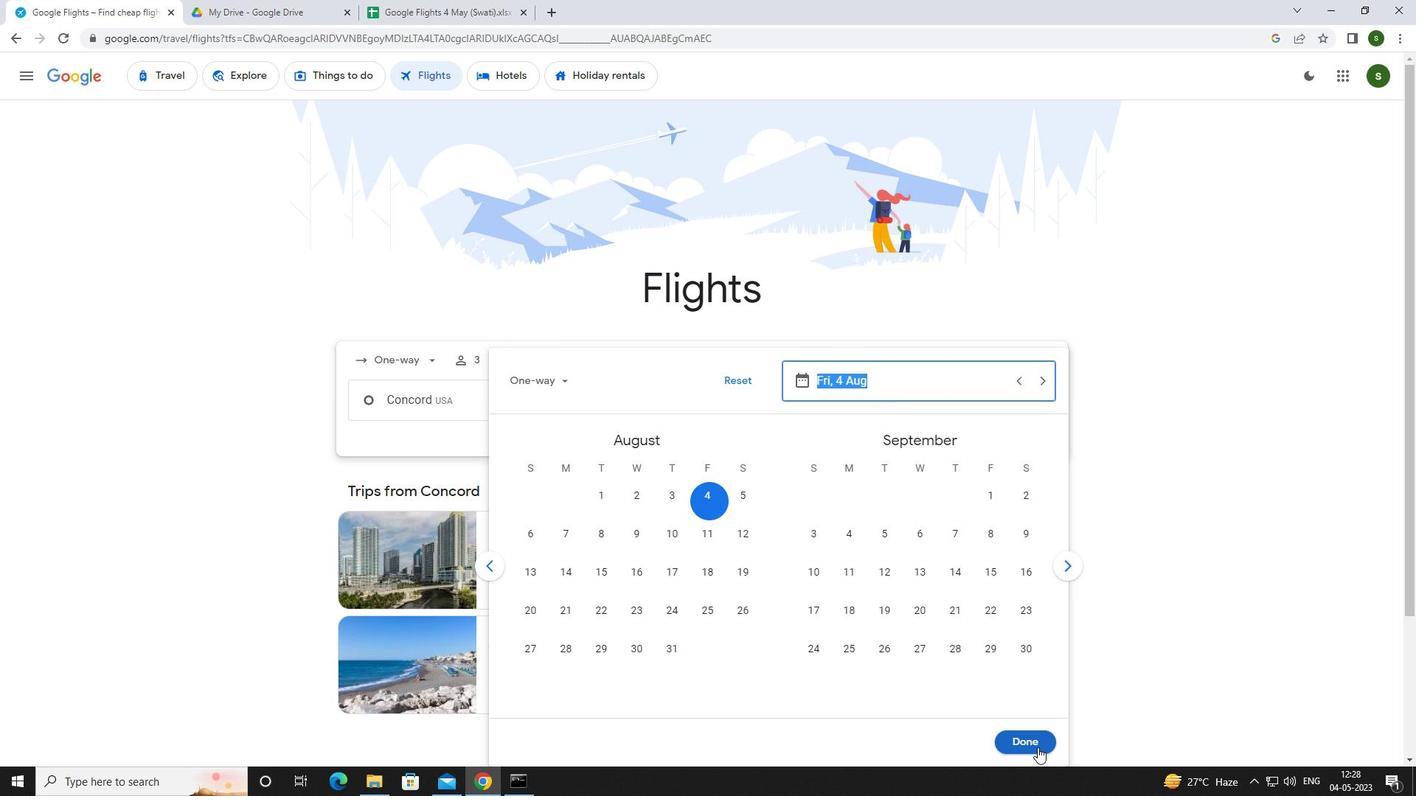 
Action: Mouse pressed left at (1037, 742)
Screenshot: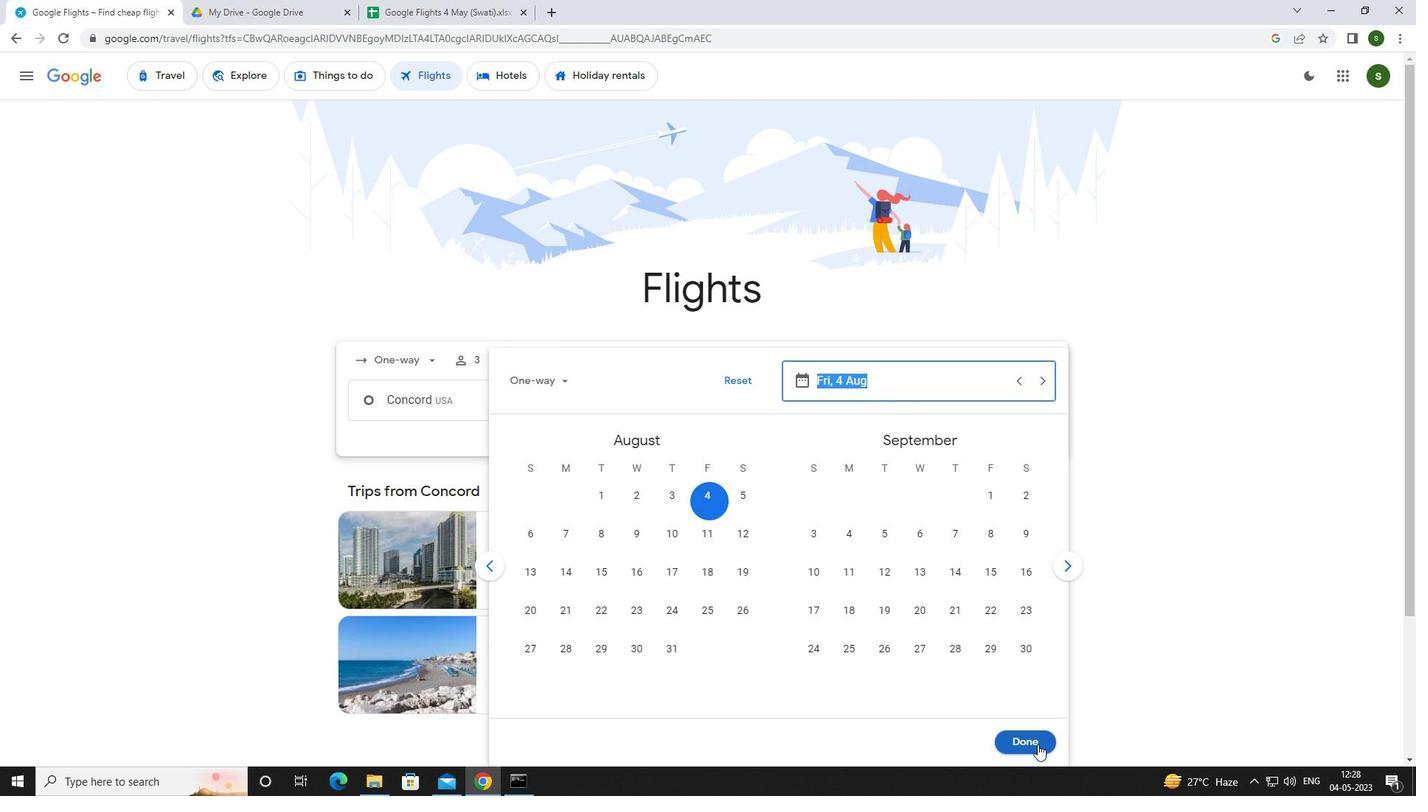 
Action: Mouse moved to (692, 449)
Screenshot: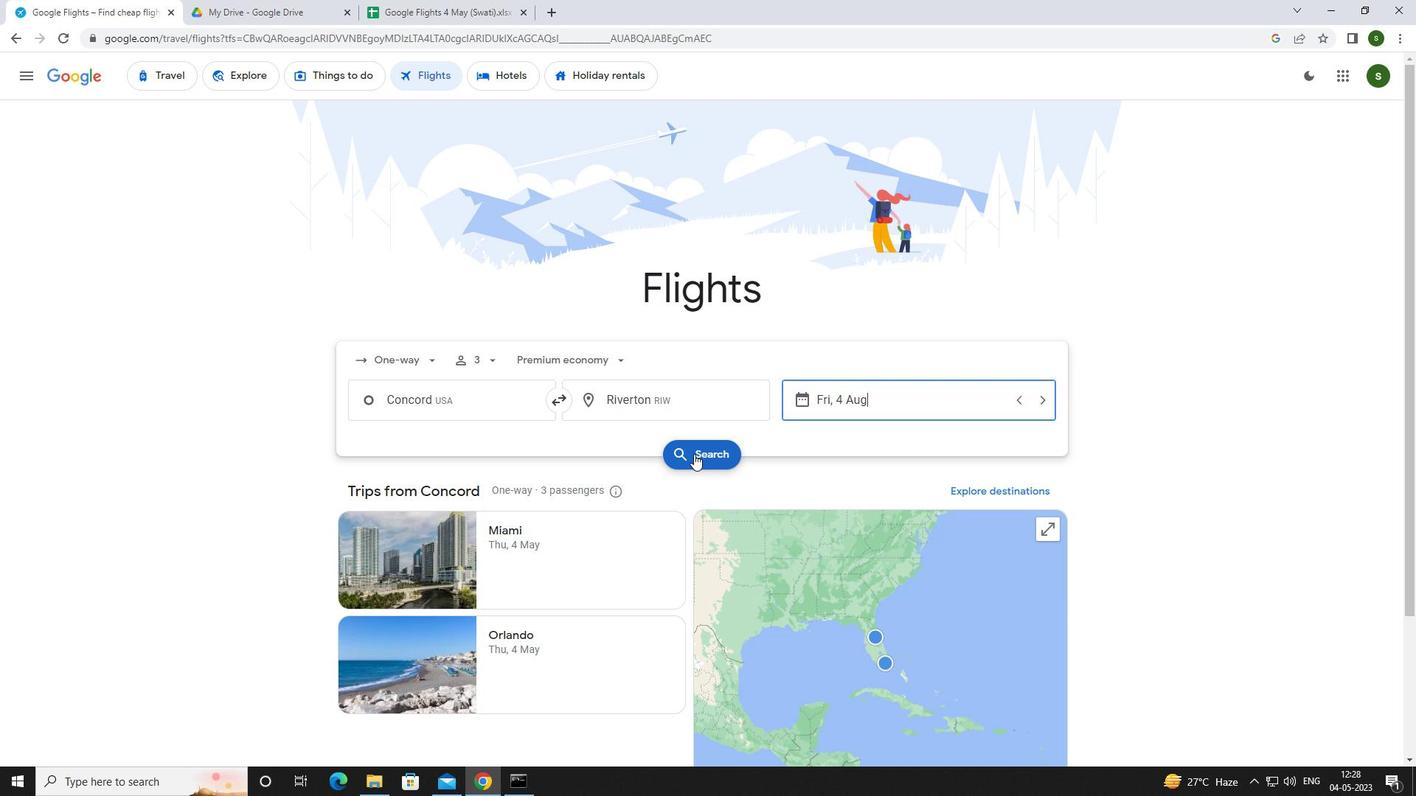 
Action: Mouse pressed left at (692, 449)
Screenshot: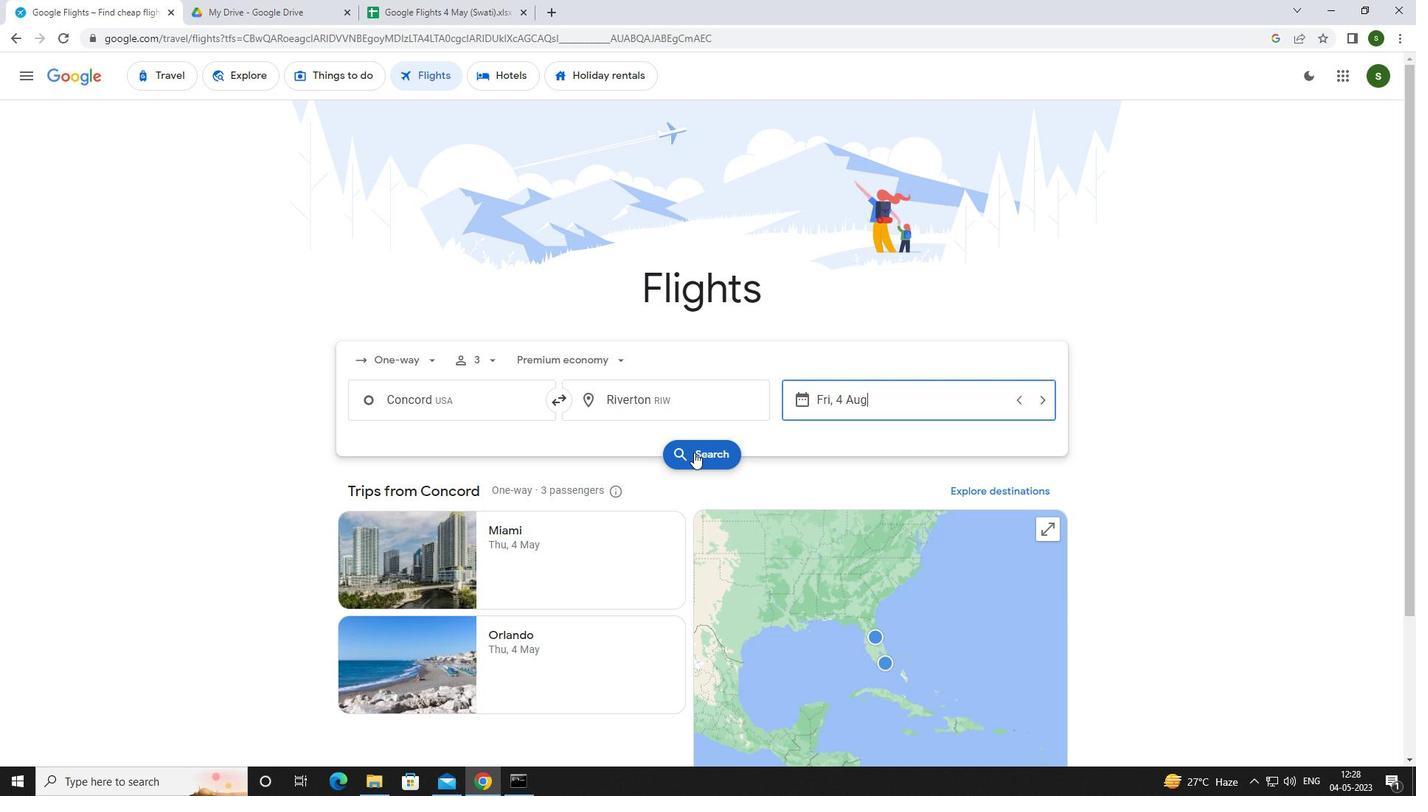 
Action: Mouse moved to (382, 213)
Screenshot: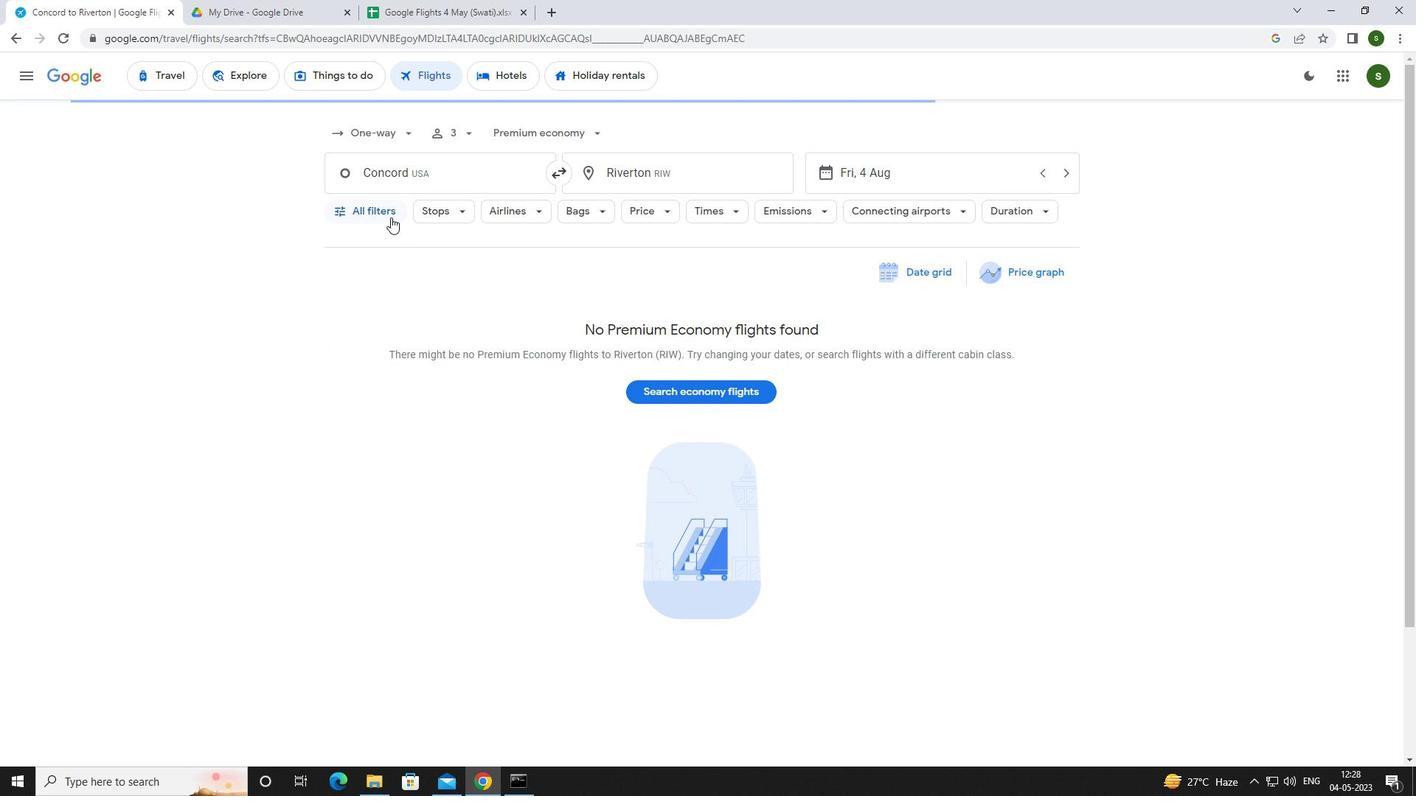 
Action: Mouse pressed left at (382, 213)
Screenshot: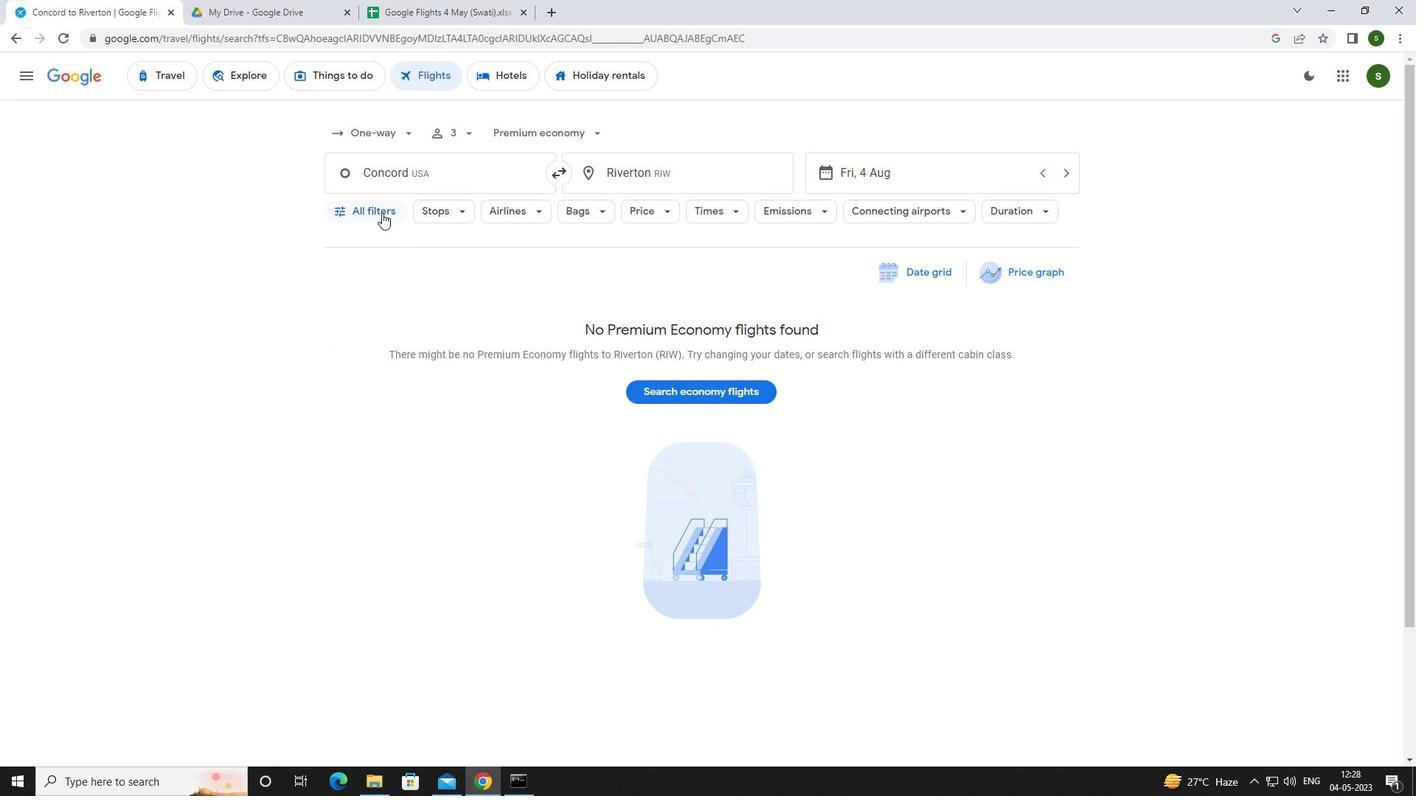 
Action: Mouse moved to (551, 531)
Screenshot: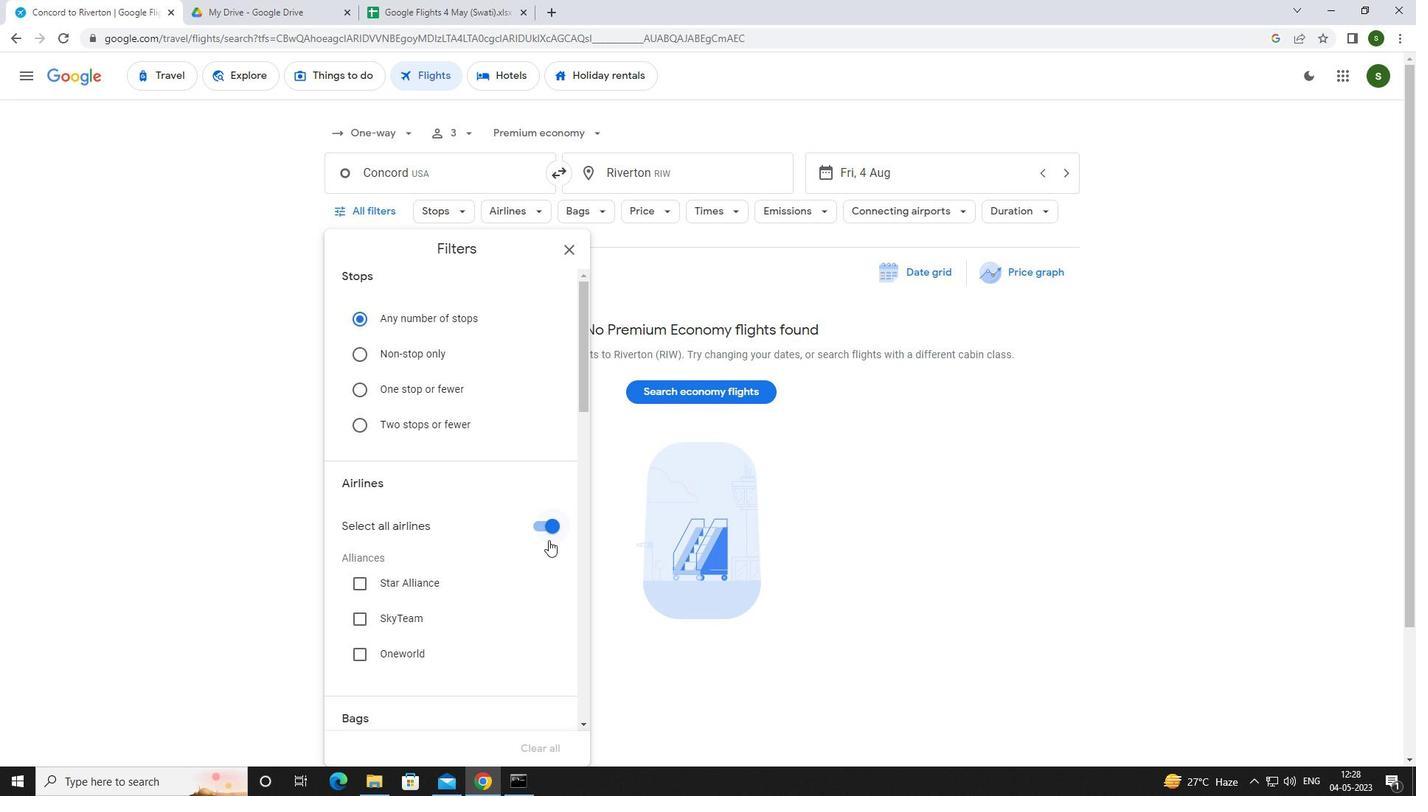 
Action: Mouse pressed left at (551, 531)
Screenshot: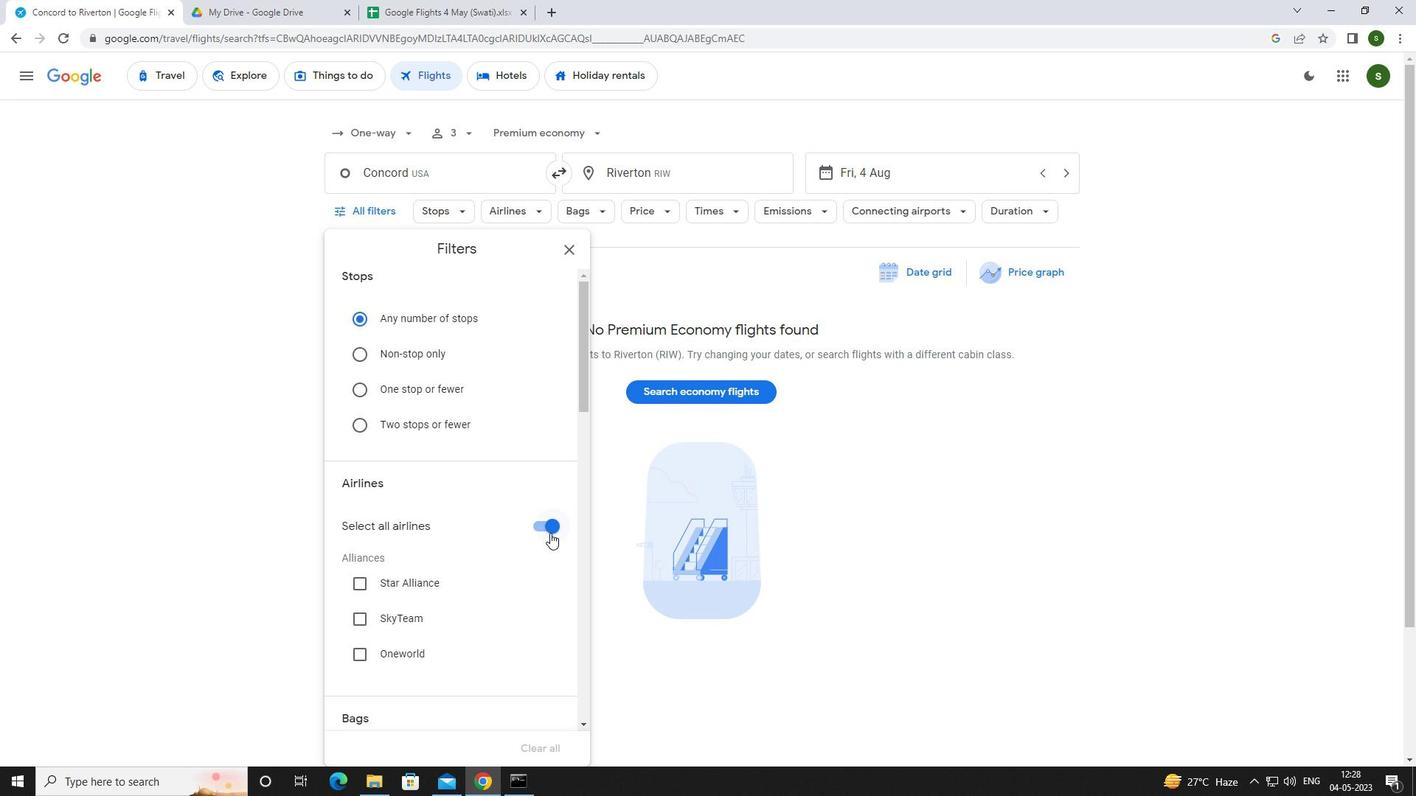 
Action: Mouse moved to (518, 466)
Screenshot: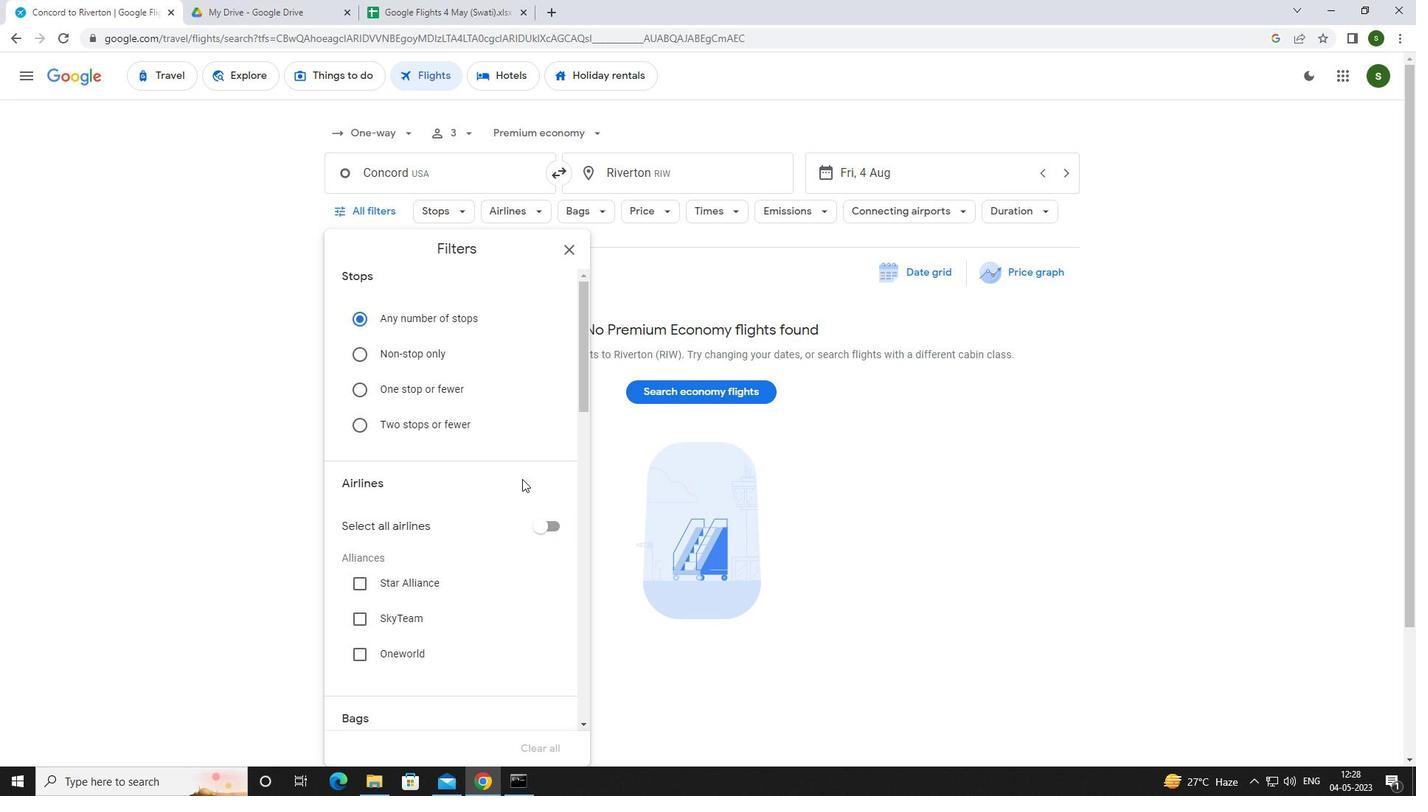 
Action: Mouse scrolled (518, 466) with delta (0, 0)
Screenshot: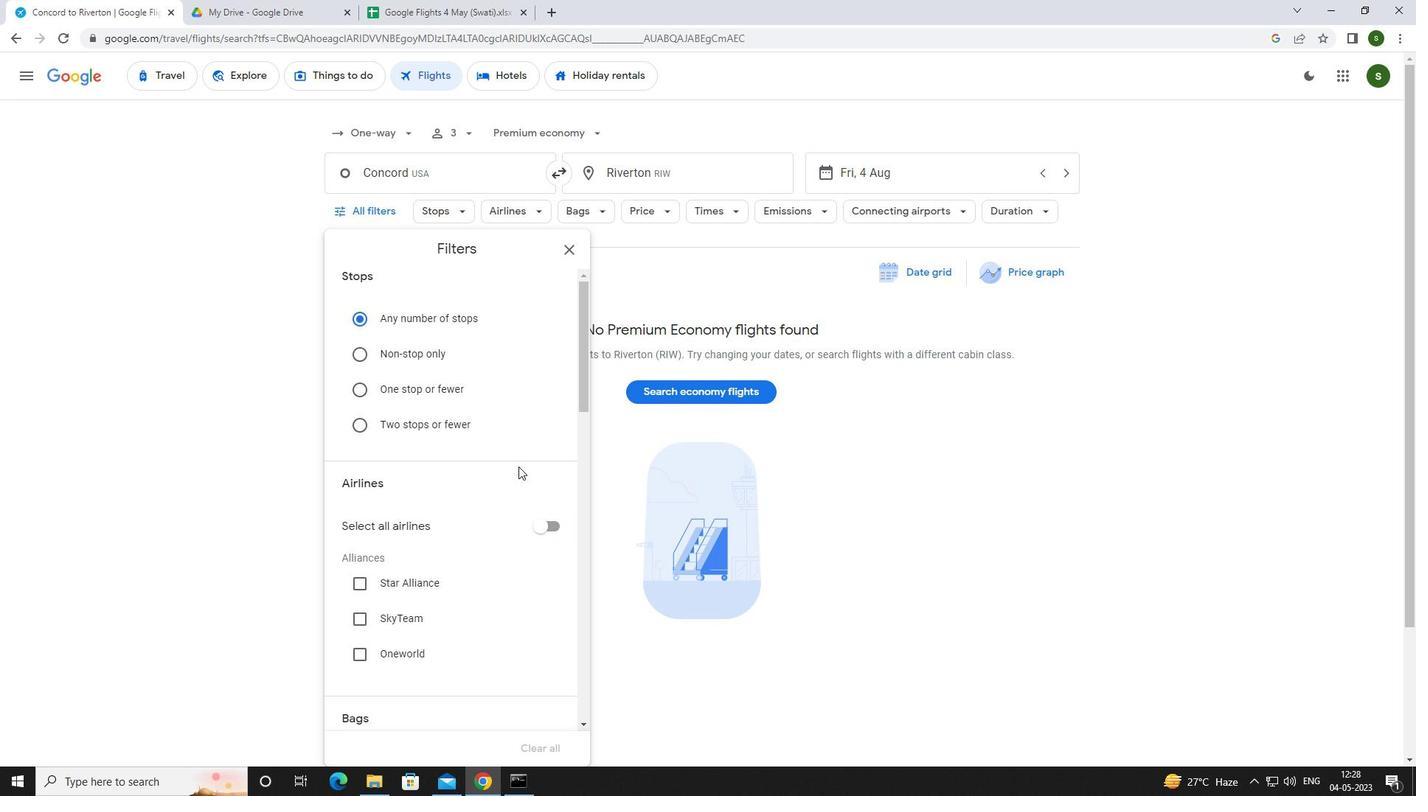 
Action: Mouse scrolled (518, 466) with delta (0, 0)
Screenshot: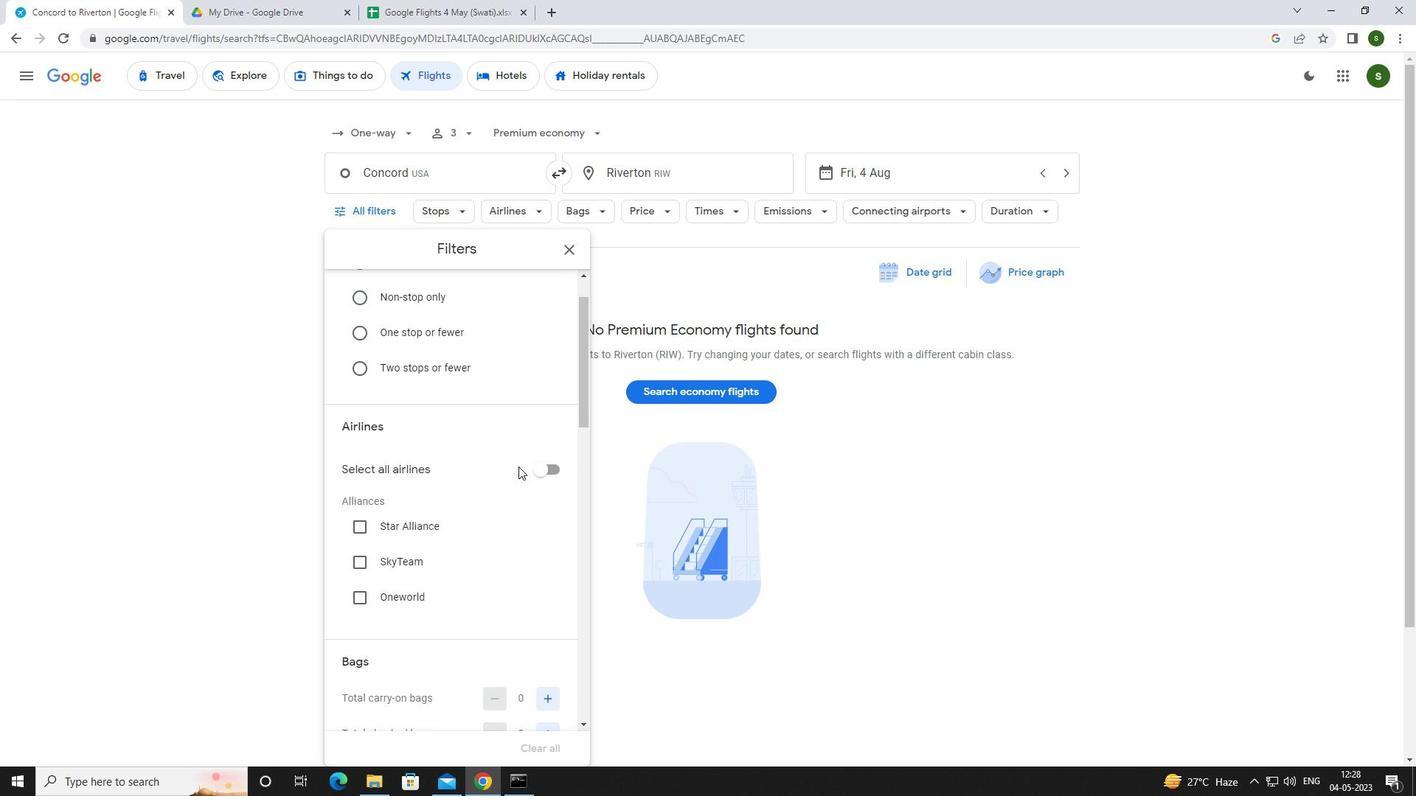 
Action: Mouse scrolled (518, 466) with delta (0, 0)
Screenshot: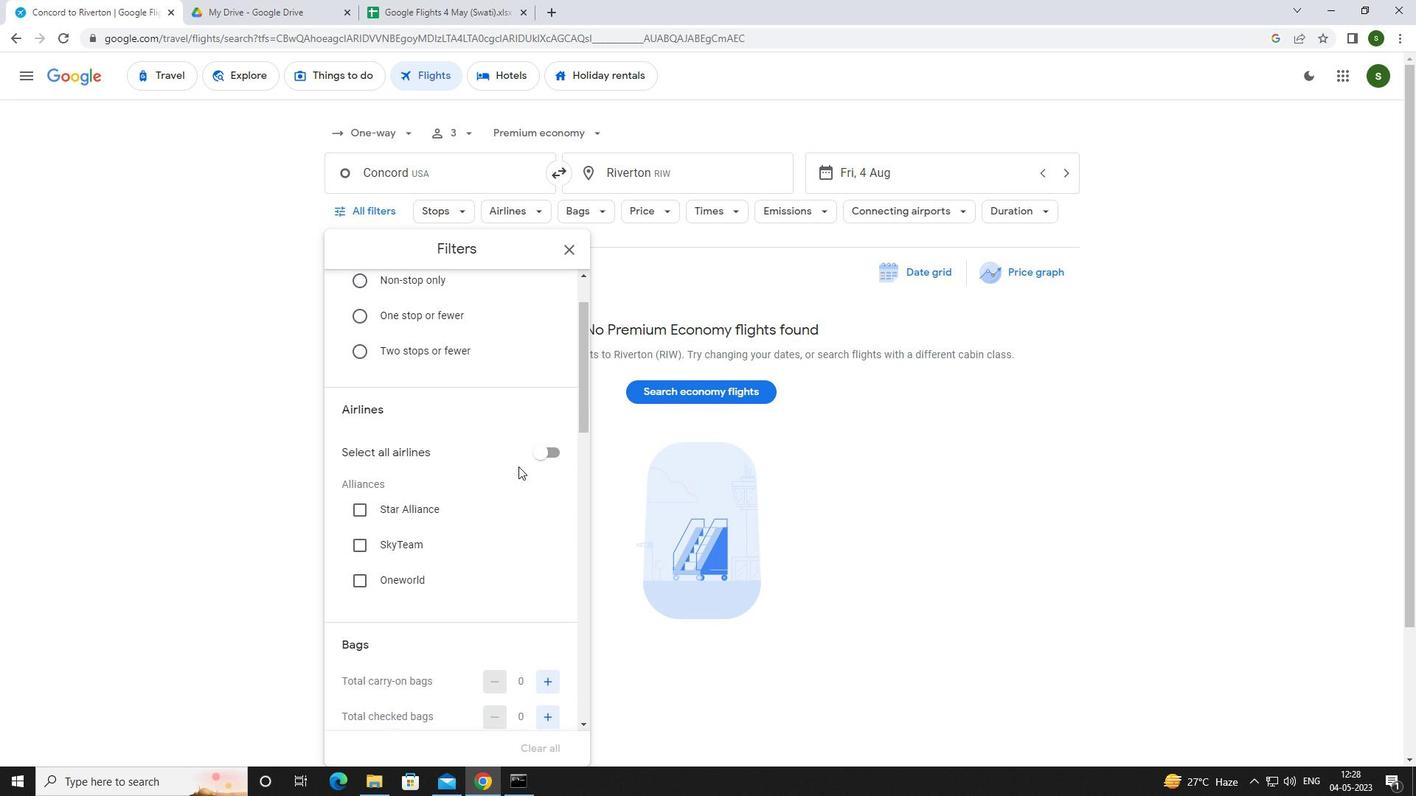 
Action: Mouse scrolled (518, 466) with delta (0, 0)
Screenshot: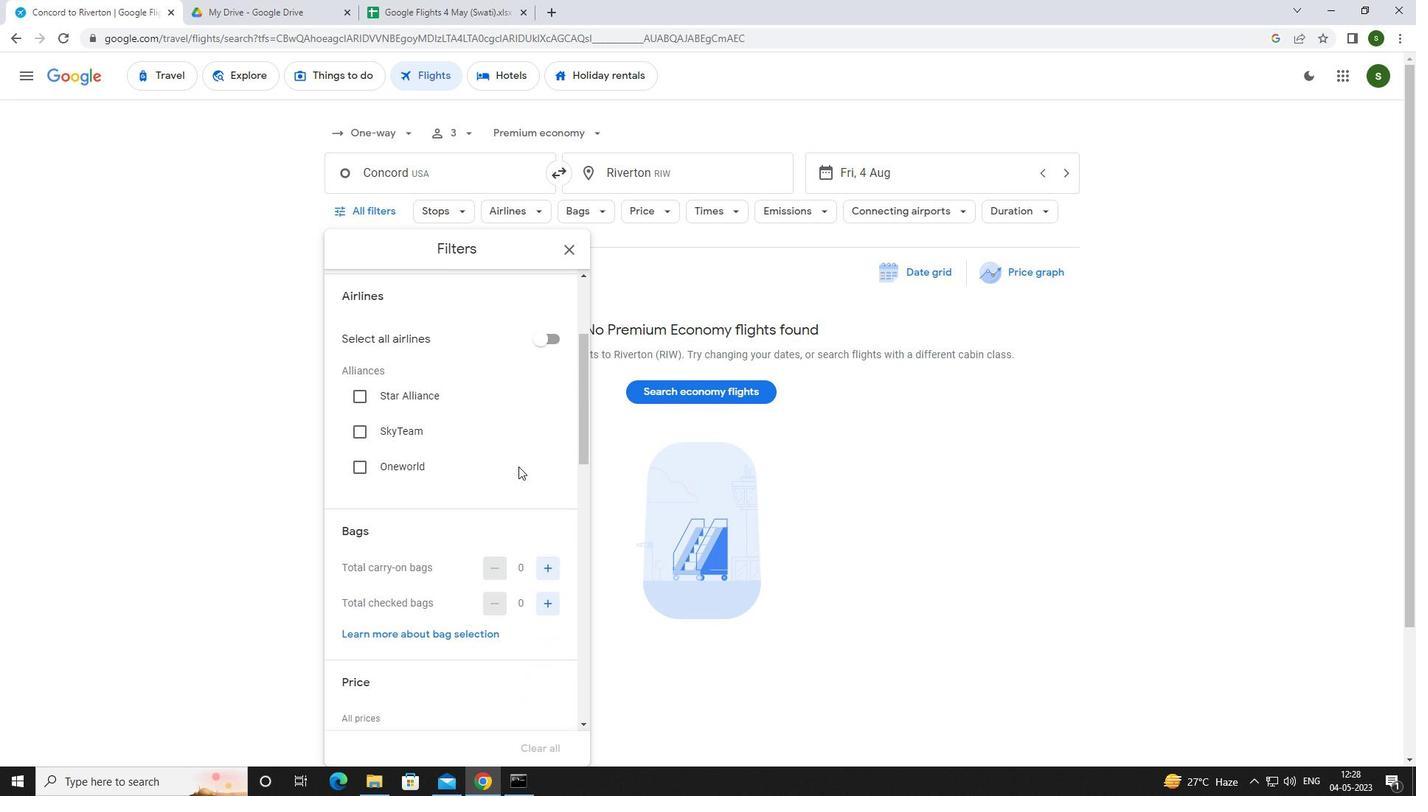 
Action: Mouse moved to (545, 491)
Screenshot: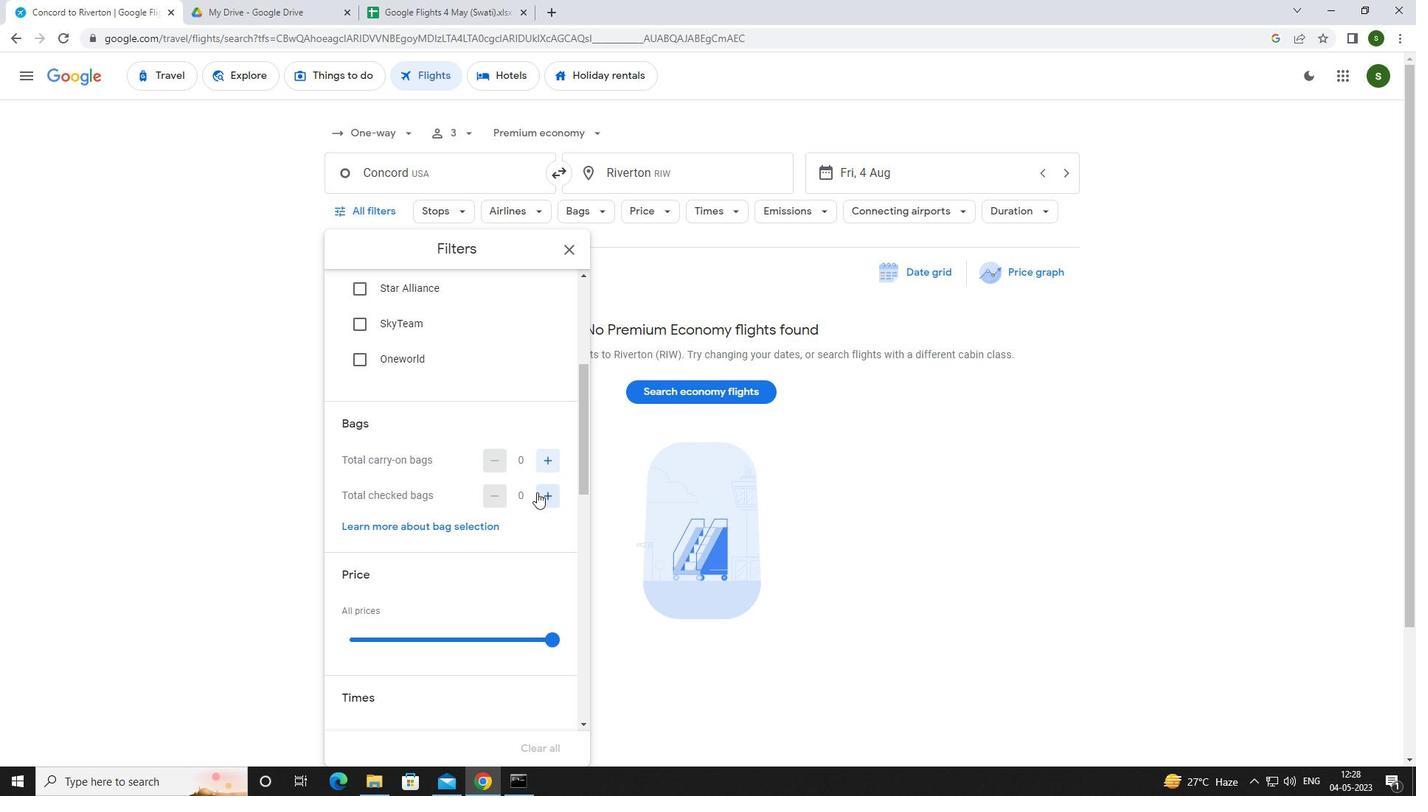 
Action: Mouse pressed left at (545, 491)
Screenshot: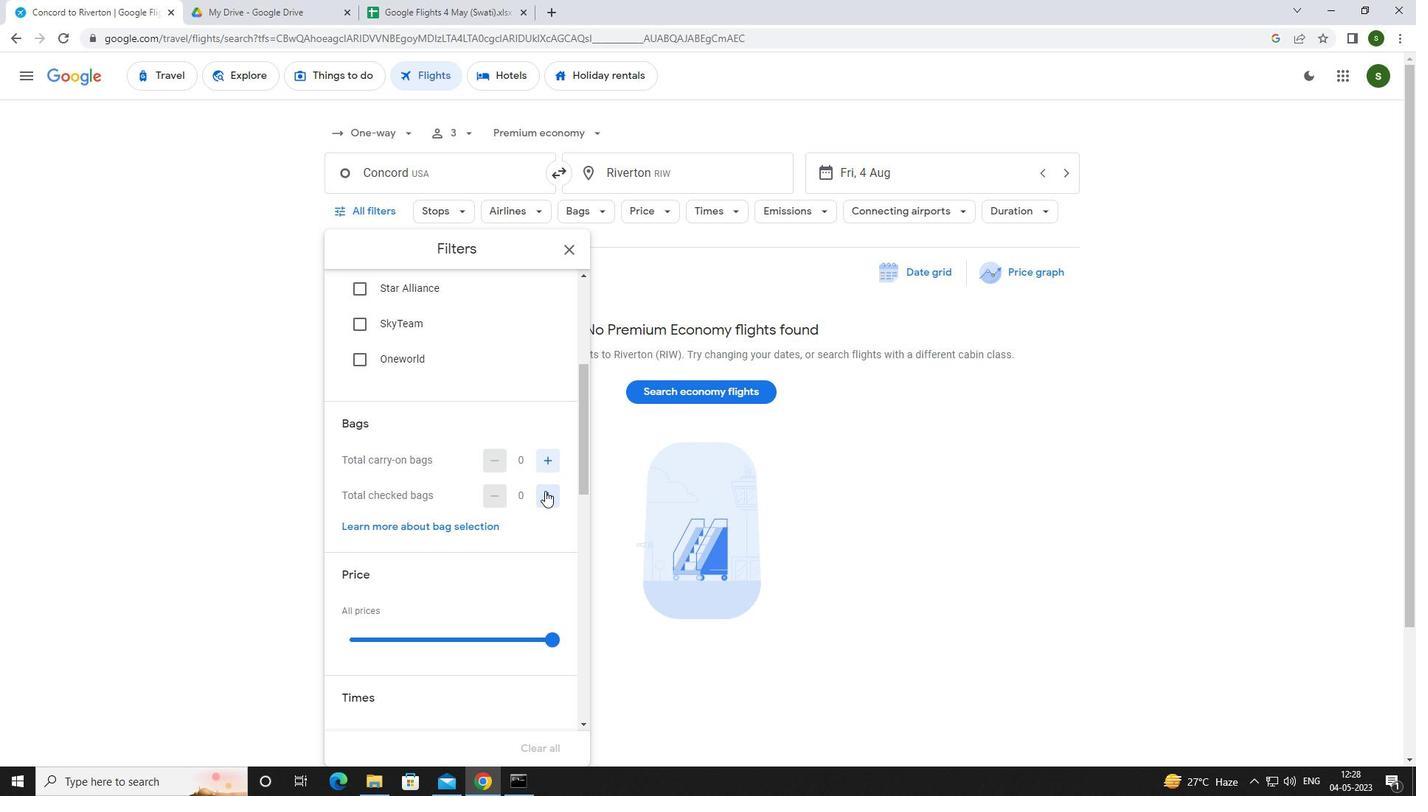
Action: Mouse pressed left at (545, 491)
Screenshot: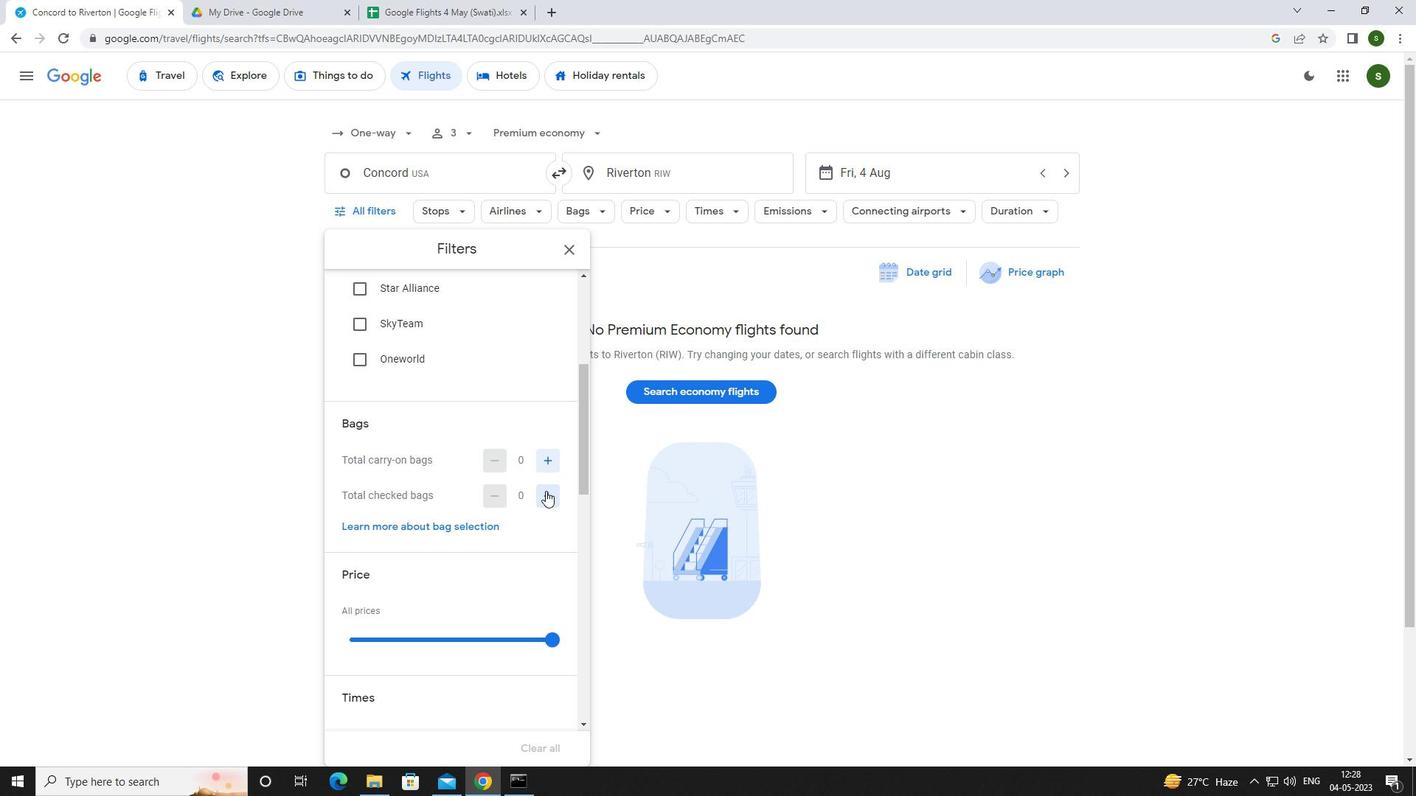
Action: Mouse pressed left at (545, 491)
Screenshot: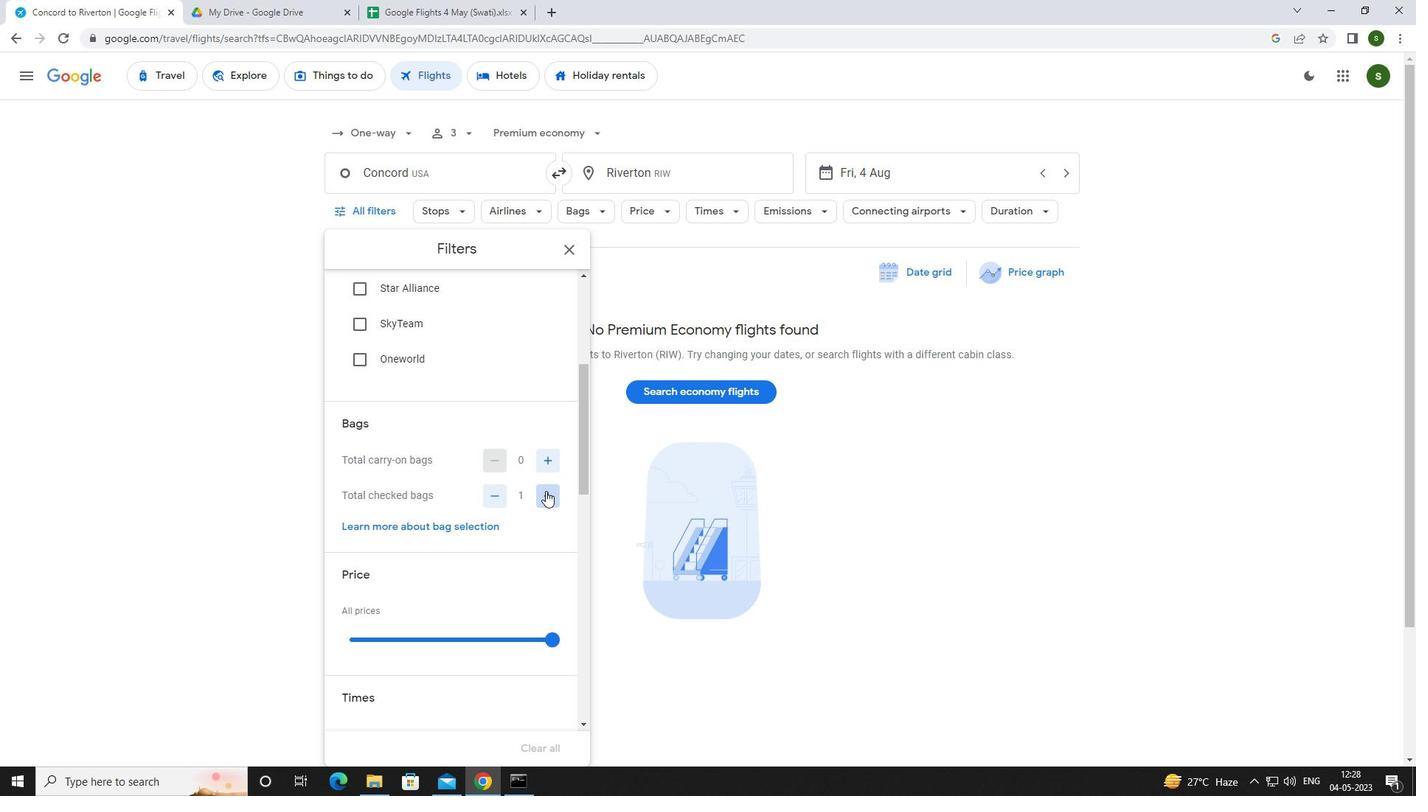 
Action: Mouse pressed left at (545, 491)
Screenshot: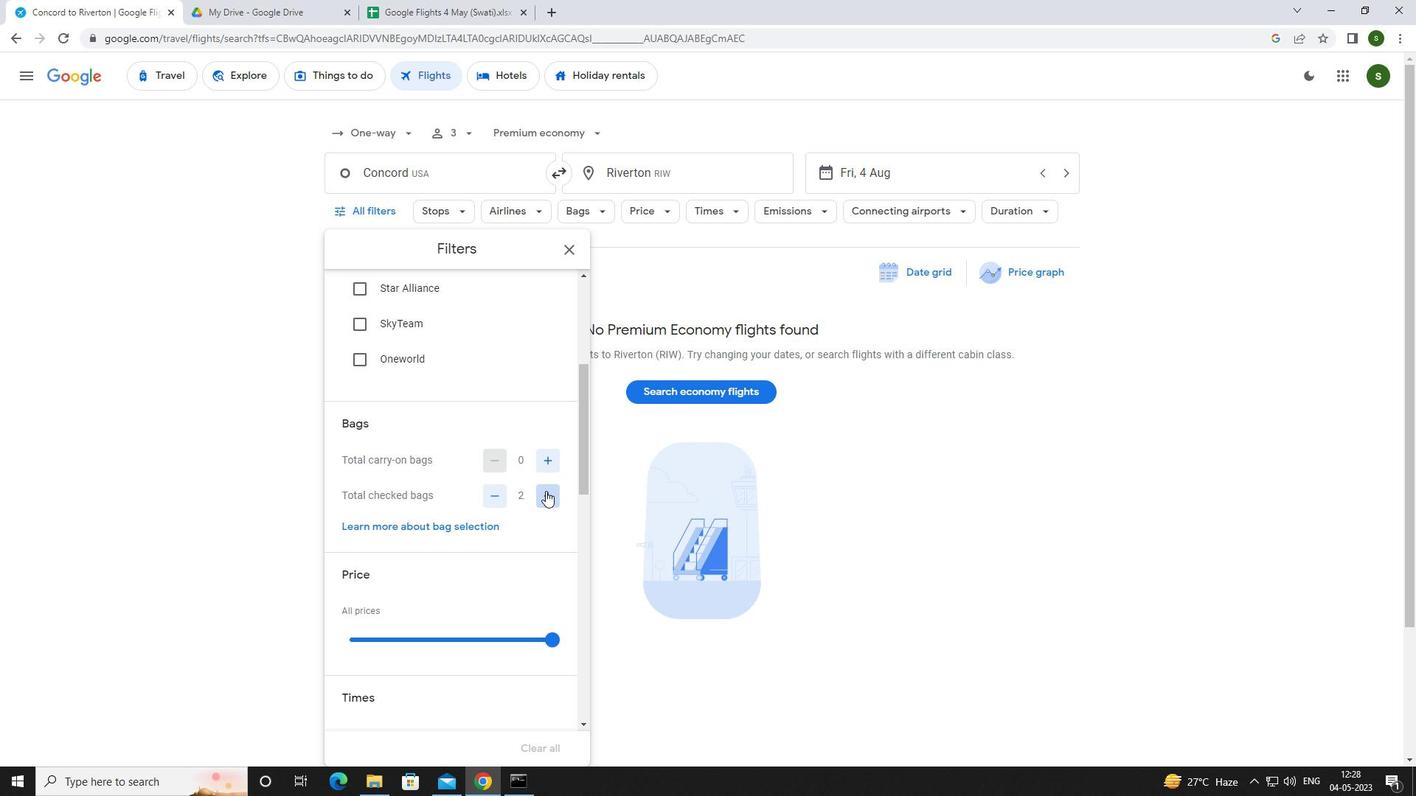 
Action: Mouse pressed left at (545, 491)
Screenshot: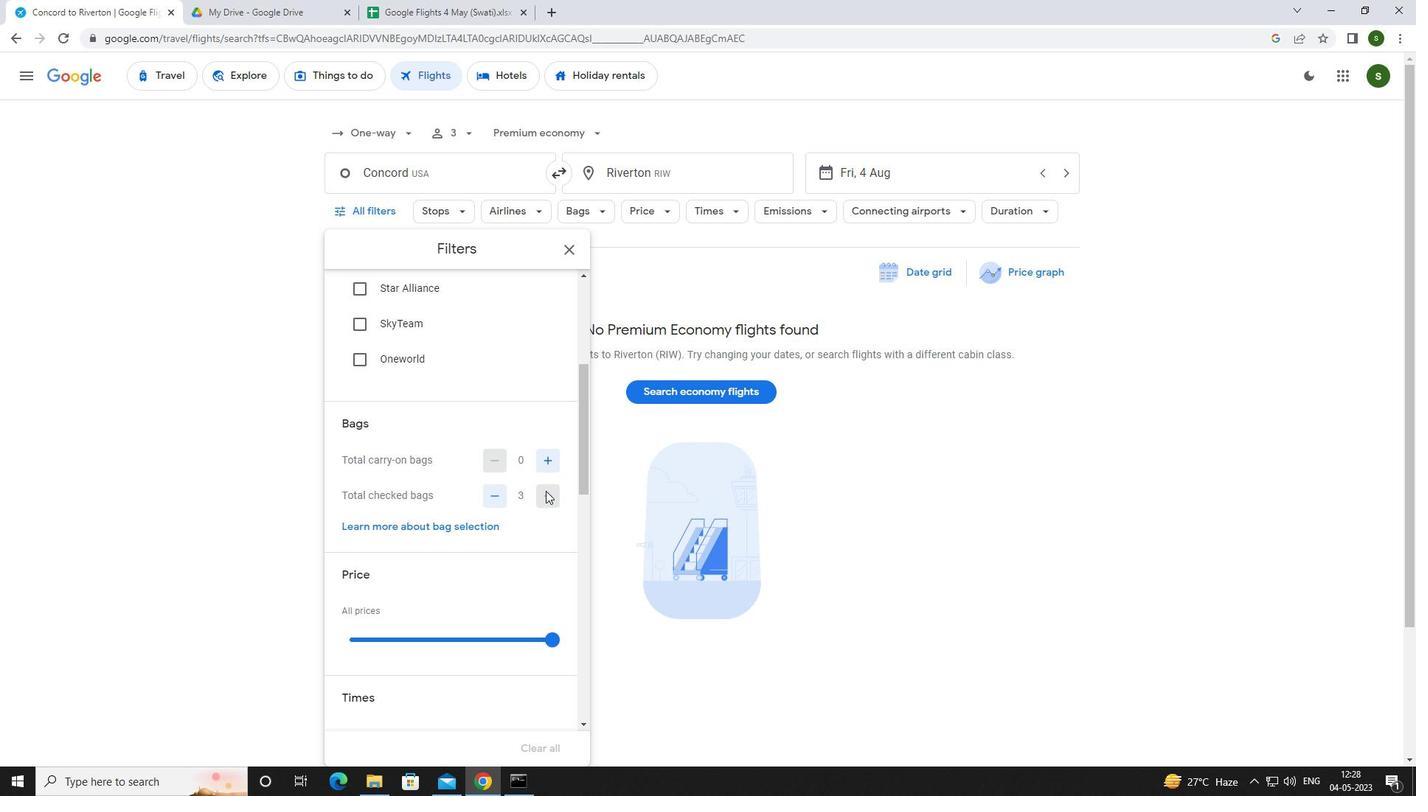 
Action: Mouse scrolled (545, 490) with delta (0, 0)
Screenshot: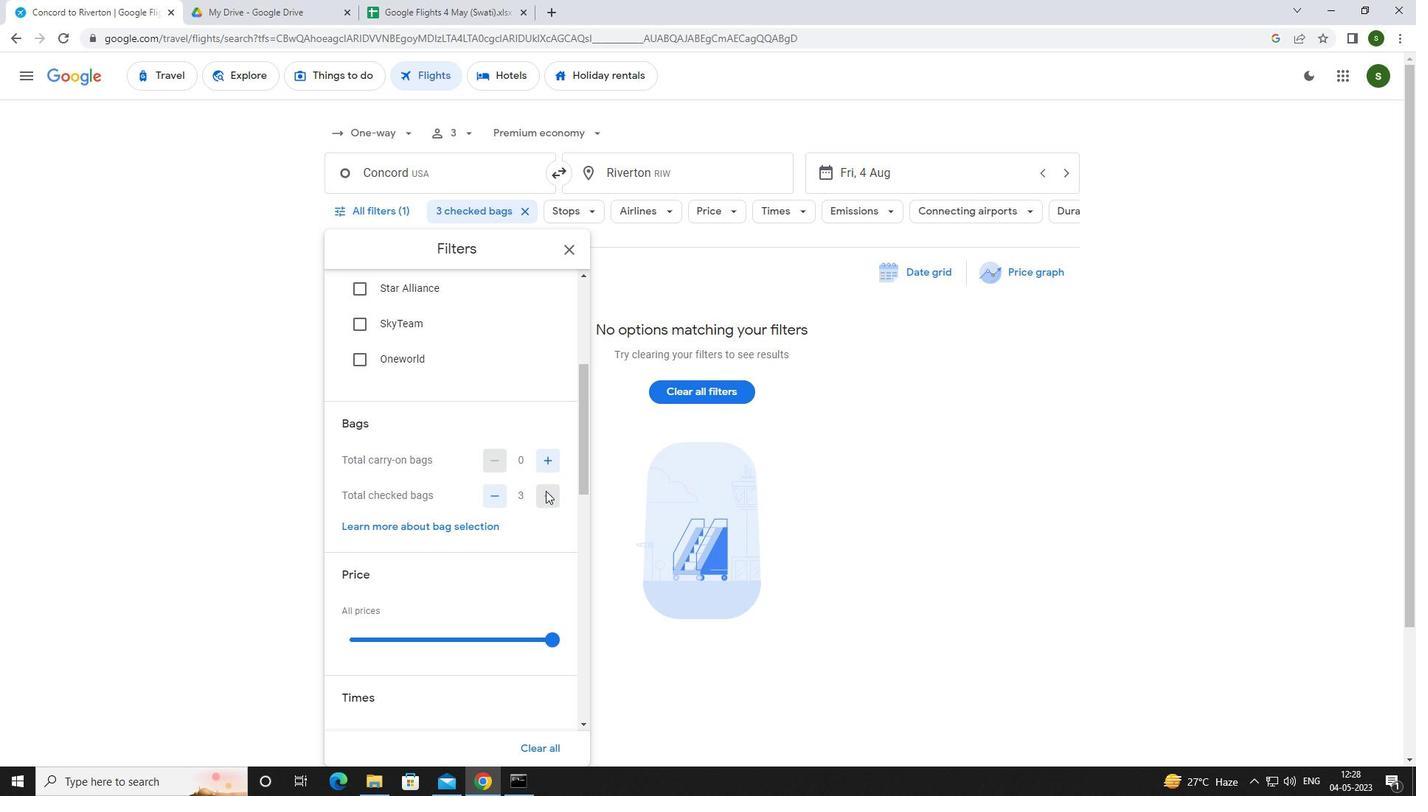 
Action: Mouse scrolled (545, 490) with delta (0, 0)
Screenshot: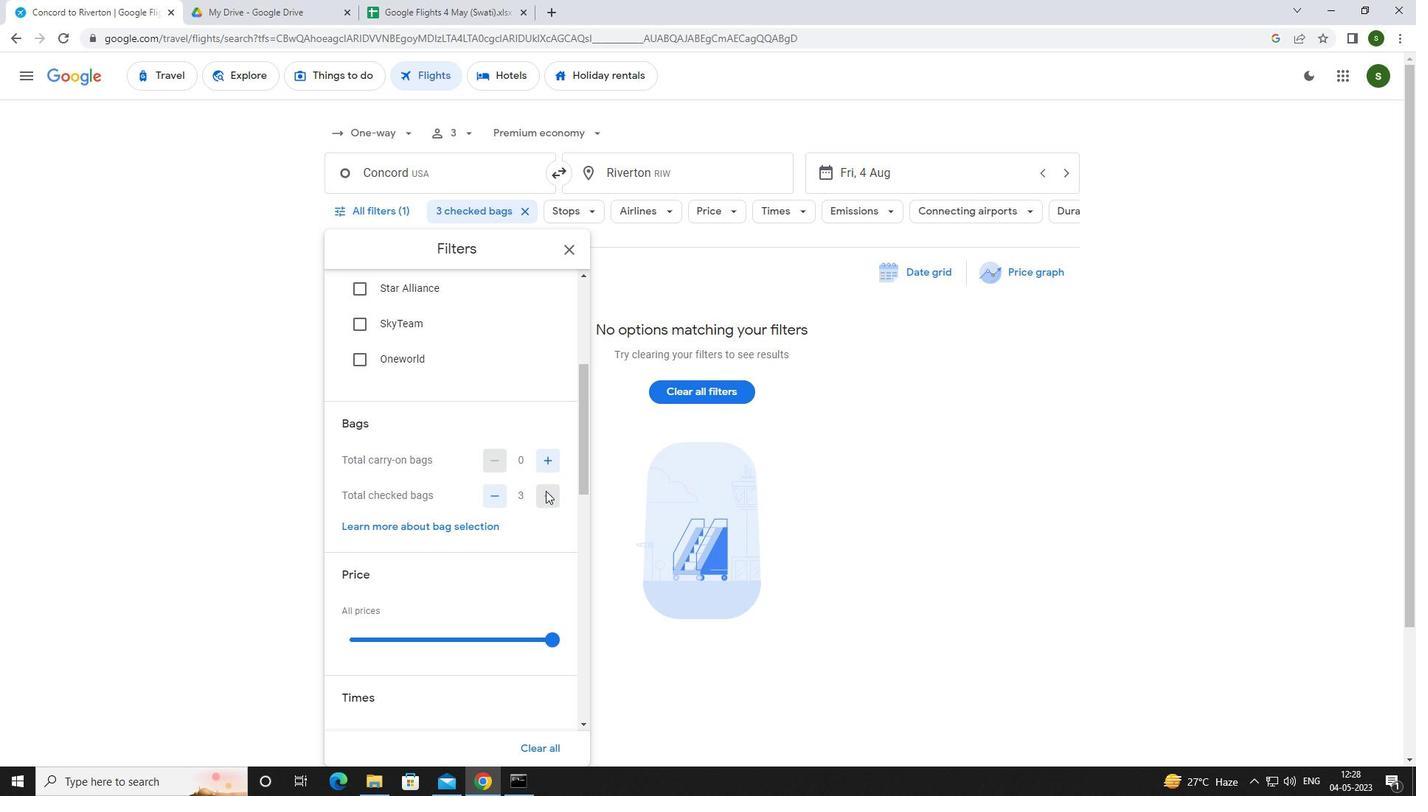 
Action: Mouse pressed left at (545, 491)
Screenshot: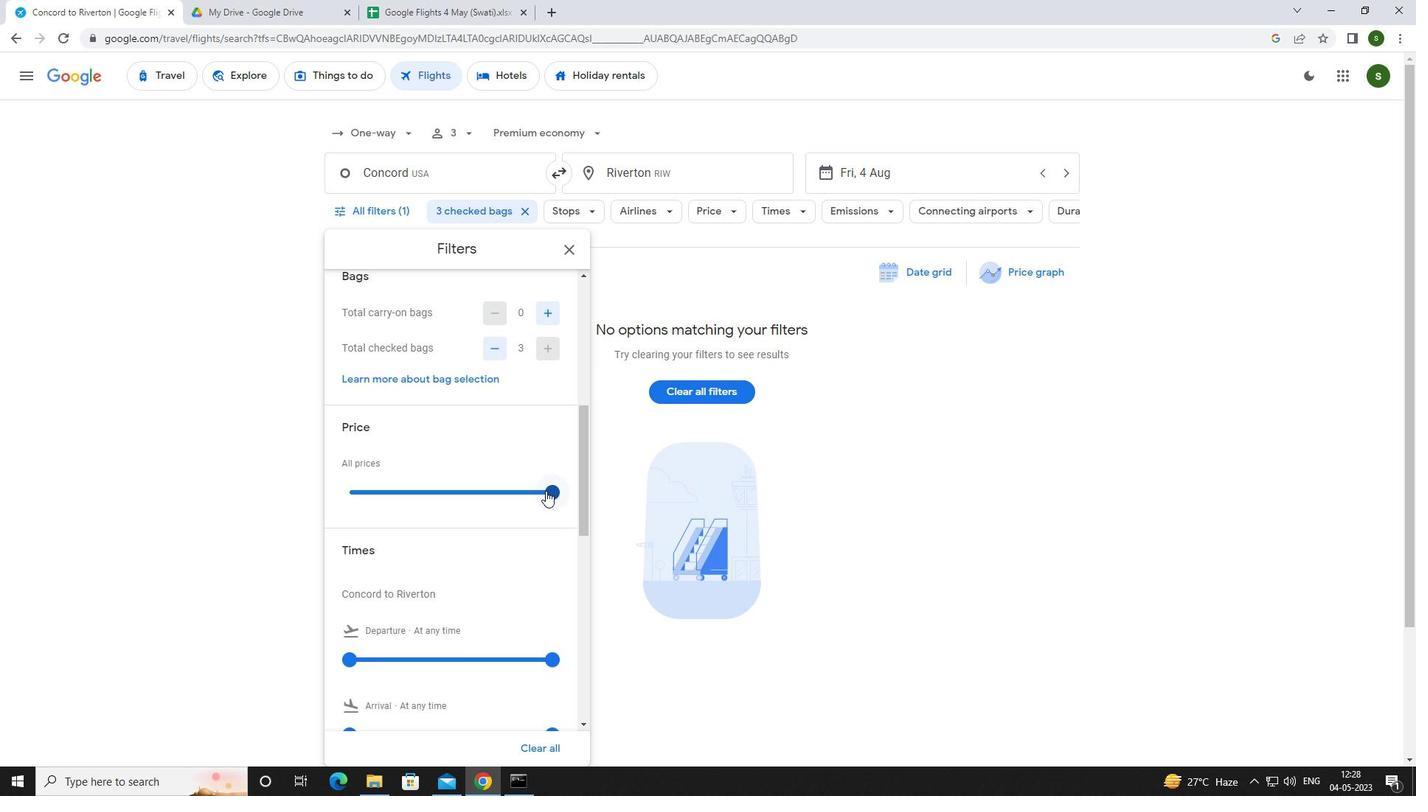 
Action: Mouse scrolled (545, 490) with delta (0, 0)
Screenshot: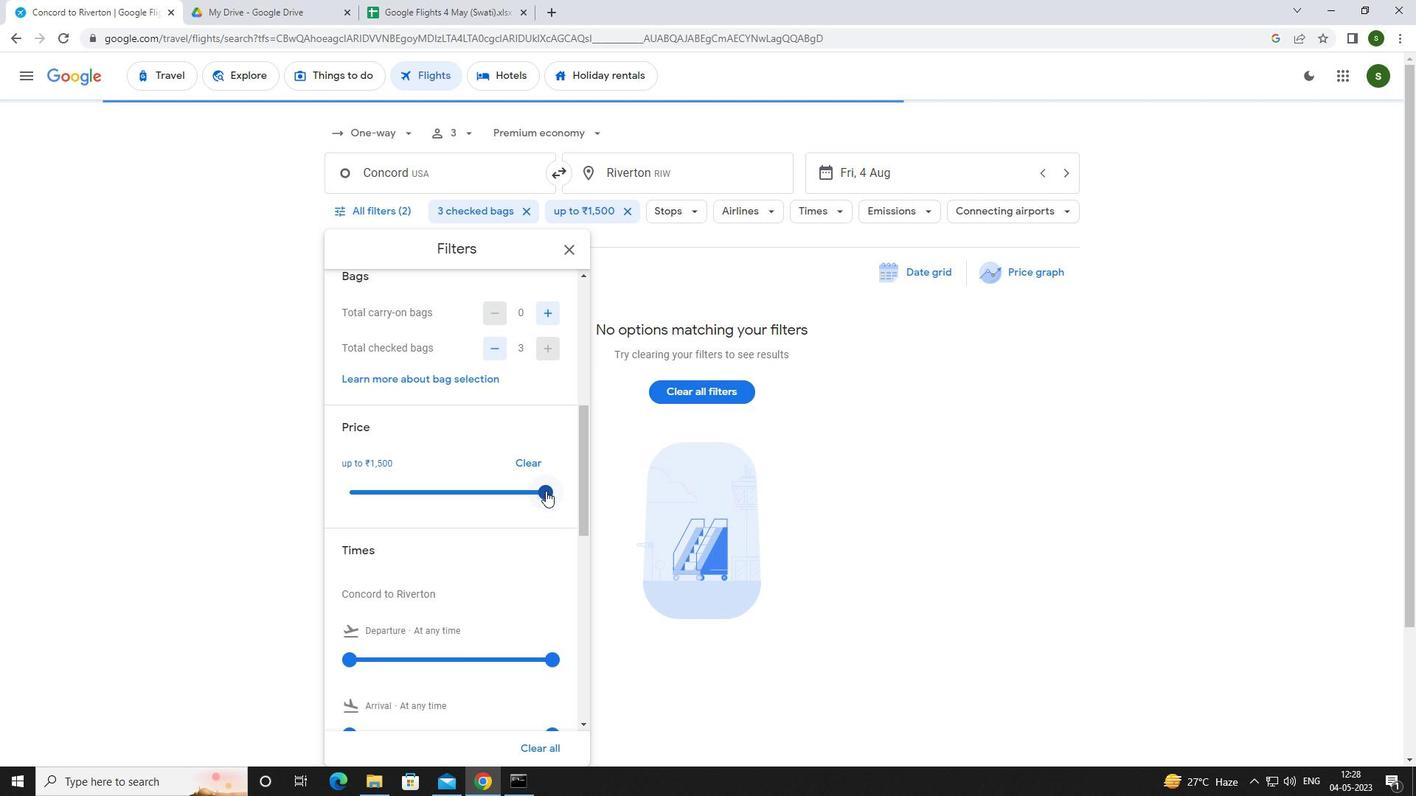 
Action: Mouse moved to (348, 584)
Screenshot: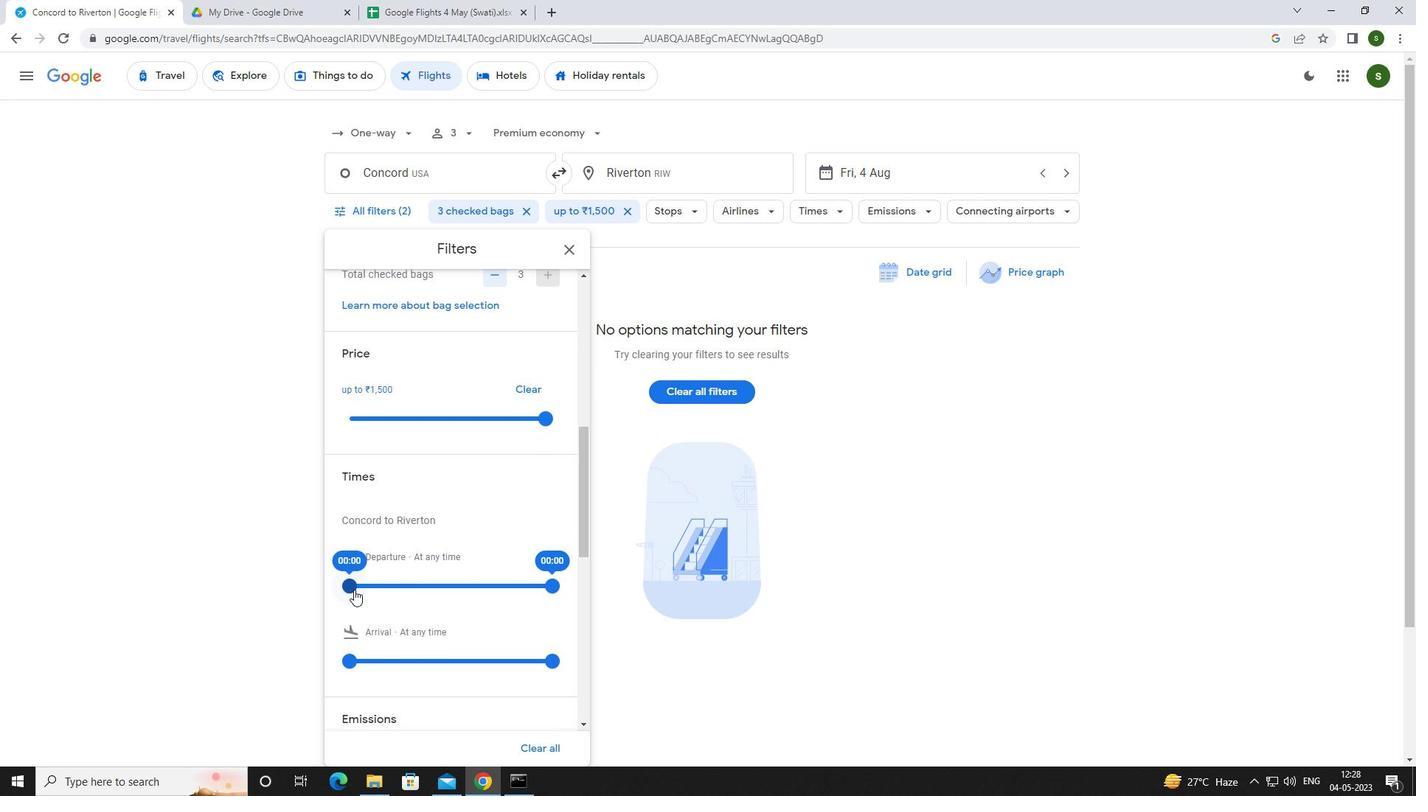 
Action: Mouse pressed left at (348, 584)
Screenshot: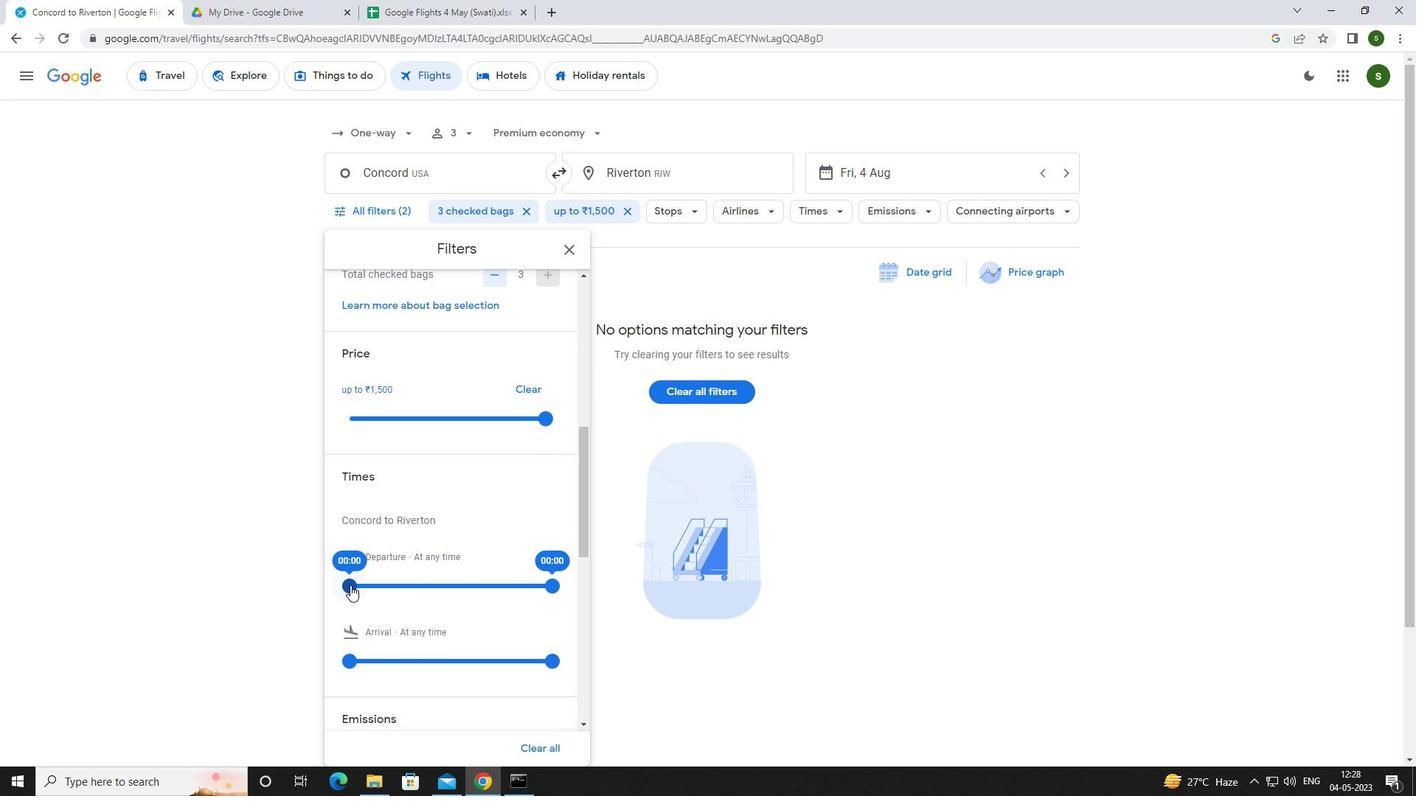 
Action: Mouse moved to (905, 588)
Screenshot: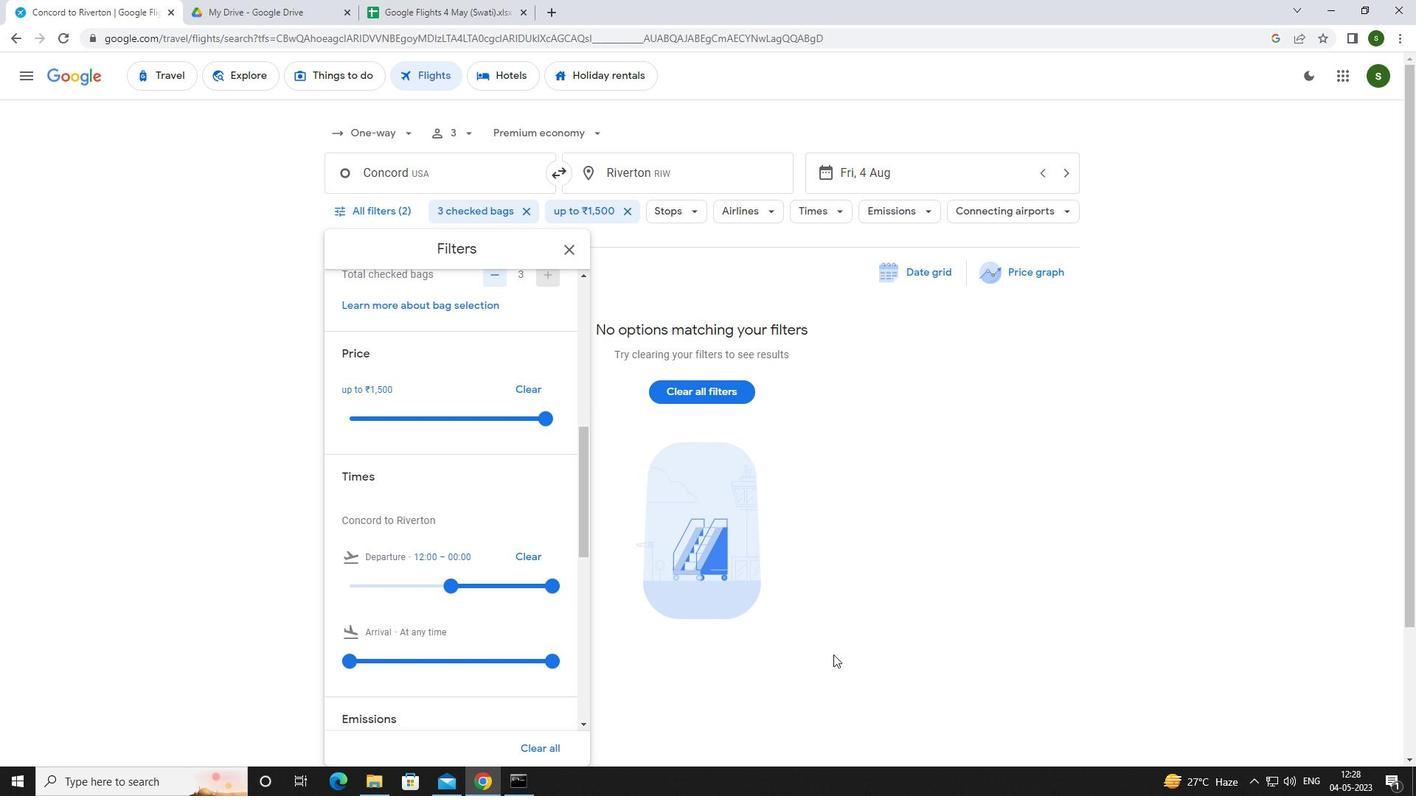 
Action: Mouse pressed left at (905, 588)
Screenshot: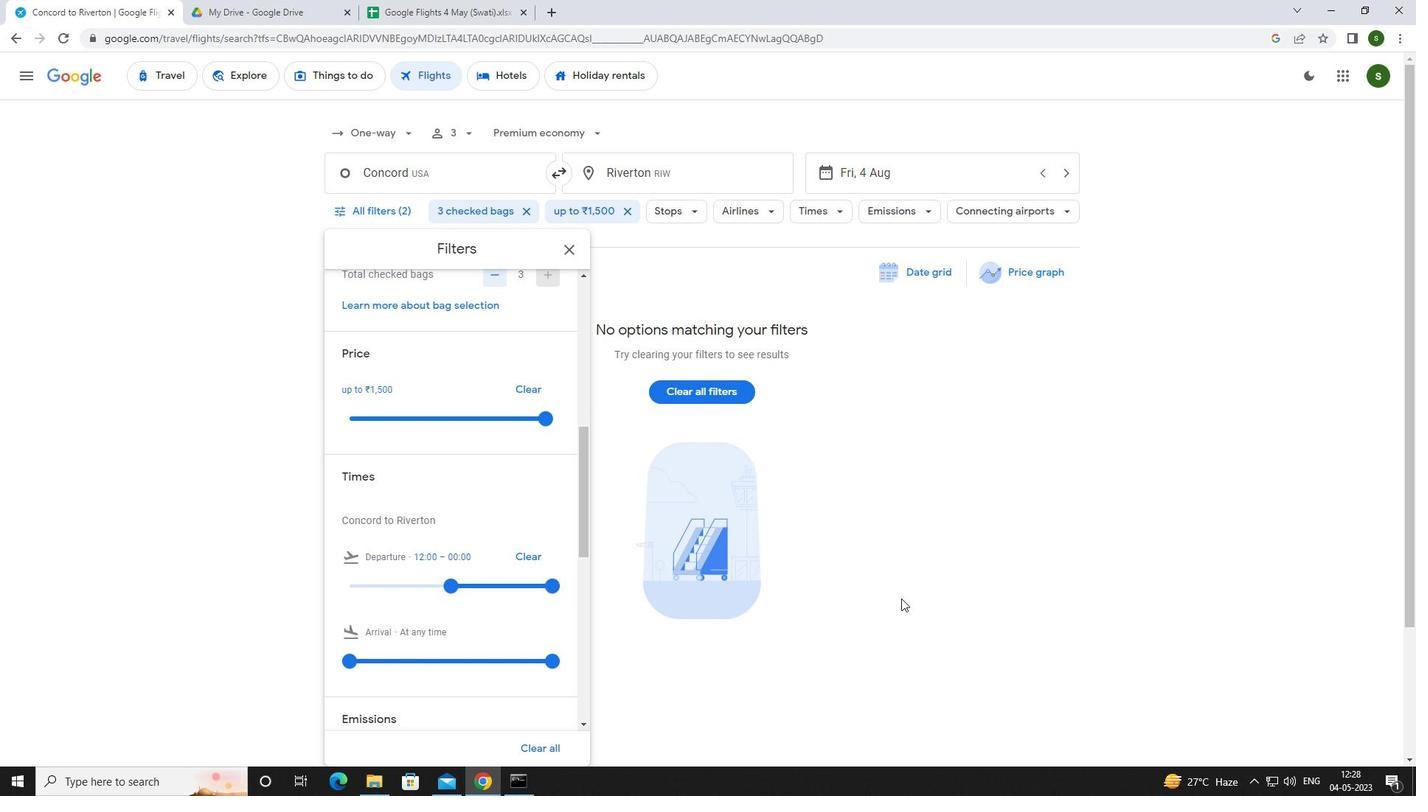 
Action: Mouse moved to (905, 584)
Screenshot: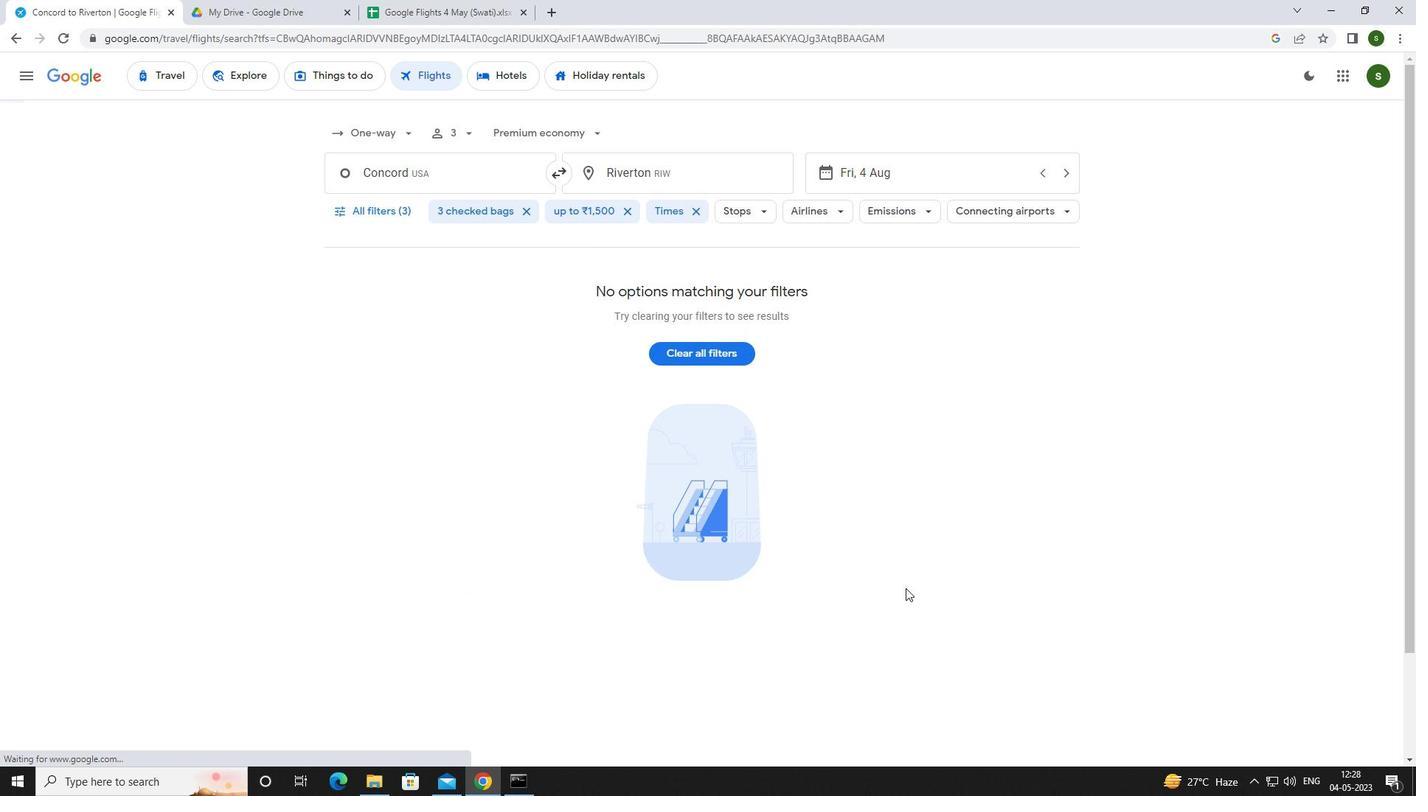 
